 Task: Look for space in Mäntsälä, Finland from 11th June, 2023 to 15th June, 2023 for 2 adults in price range Rs.7000 to Rs.16000. Place can be private room with 1  bedroom having 2 beds and 1 bathroom. Property type can be house, flat, guest house, hotel. Booking option can be shelf check-in. Required host language is .
Action: Mouse moved to (424, 92)
Screenshot: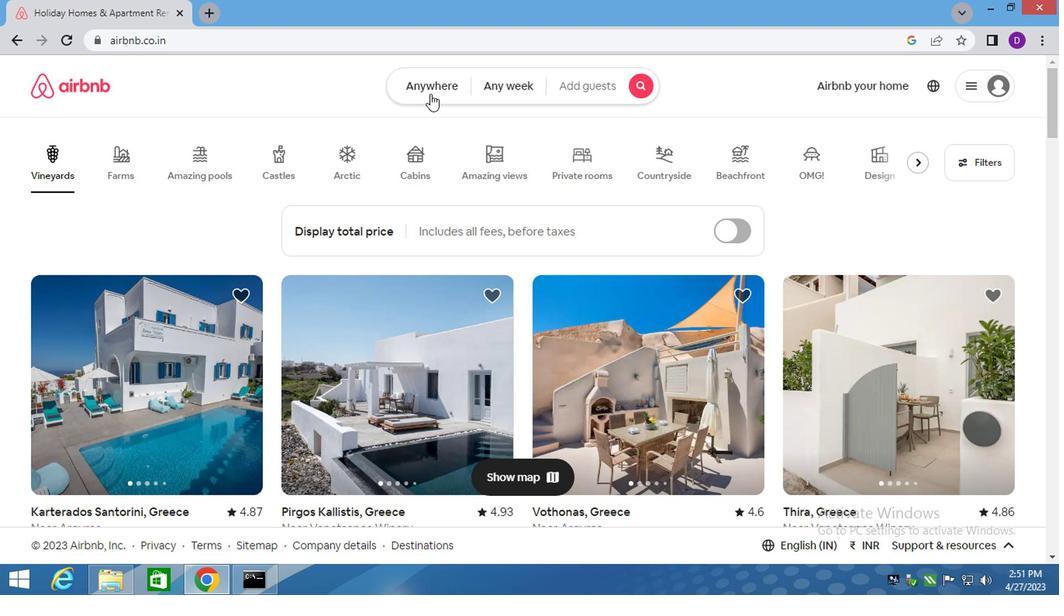 
Action: Mouse pressed left at (424, 92)
Screenshot: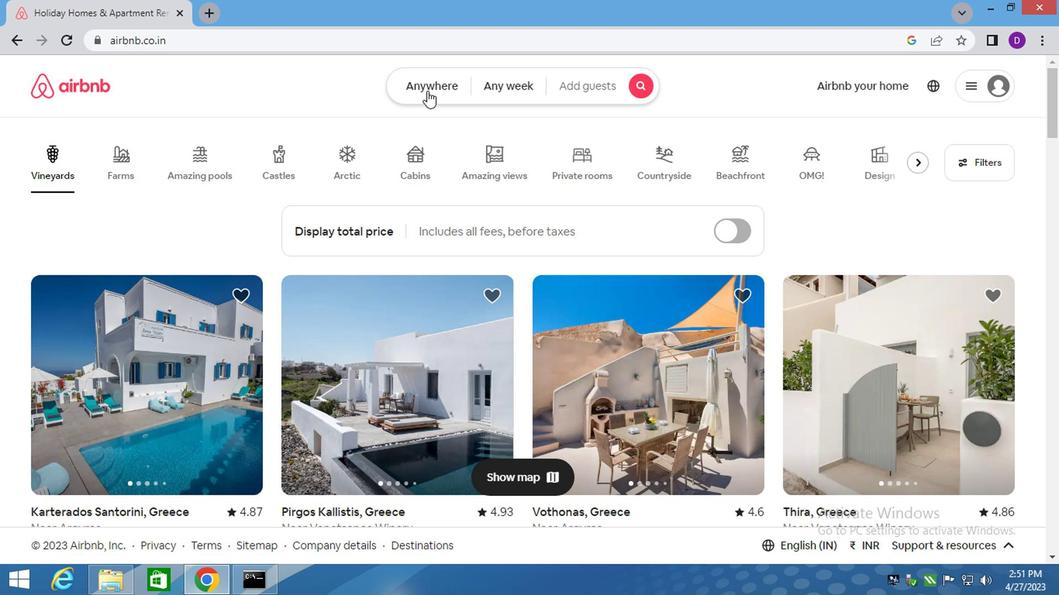 
Action: Mouse moved to (291, 153)
Screenshot: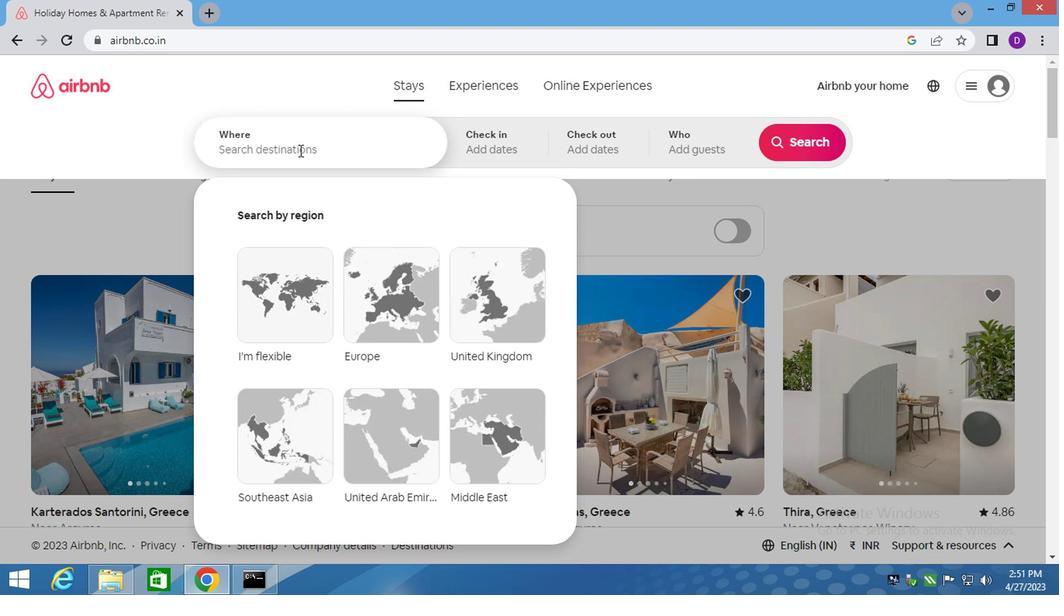
Action: Mouse pressed left at (291, 153)
Screenshot: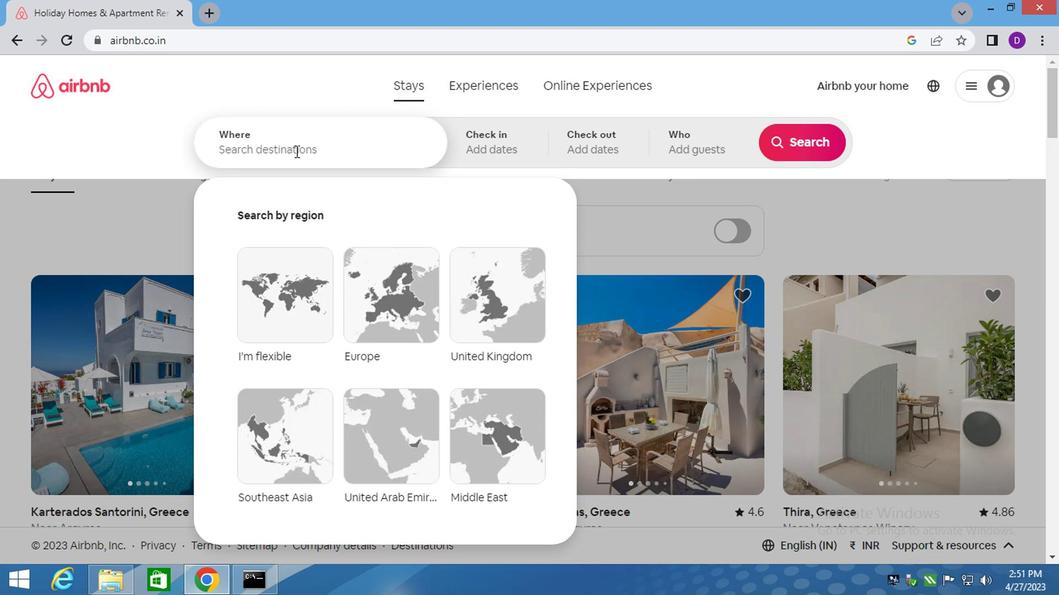 
Action: Key pressed mantsala,<Key.space>fin<Key.down><Key.enter>
Screenshot: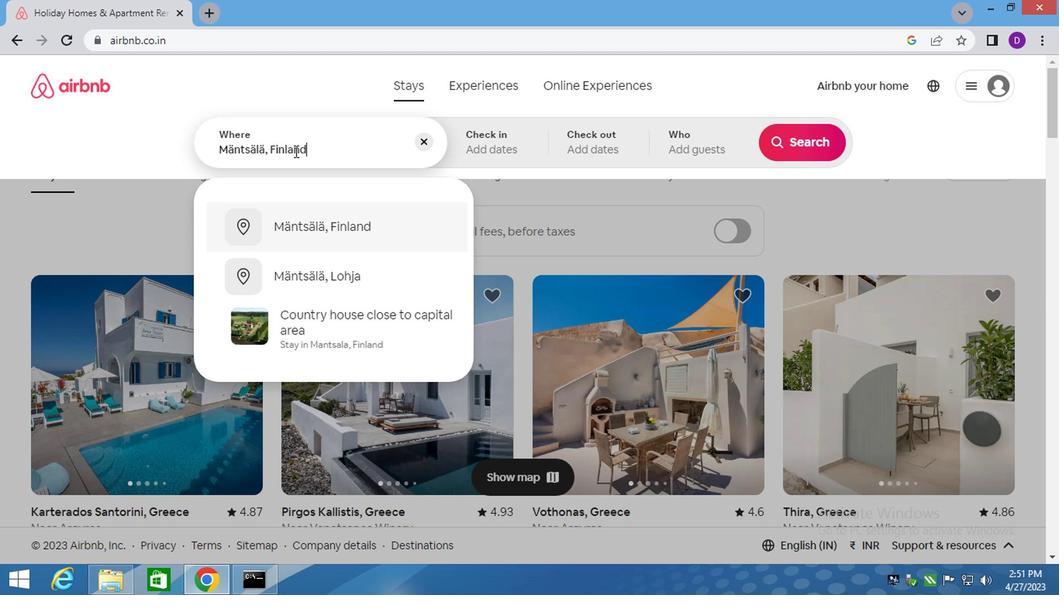 
Action: Mouse moved to (788, 270)
Screenshot: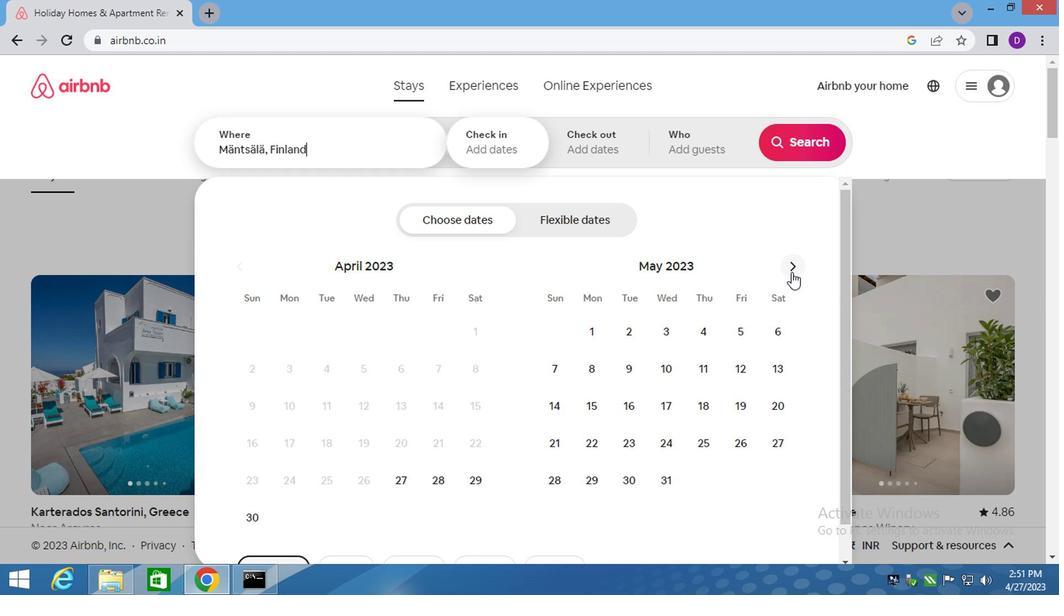 
Action: Mouse pressed left at (788, 270)
Screenshot: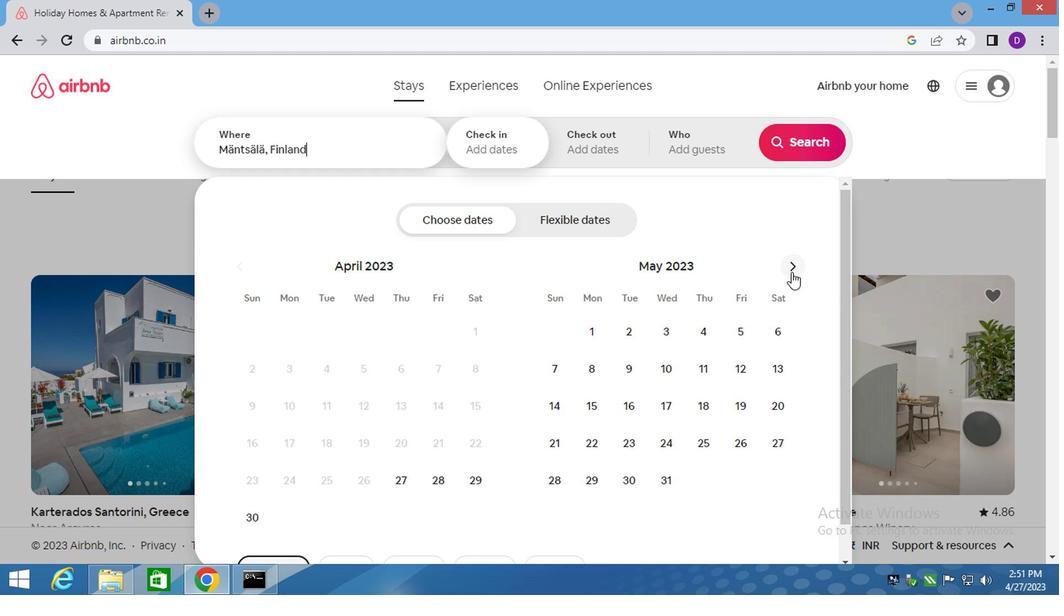 
Action: Mouse moved to (557, 414)
Screenshot: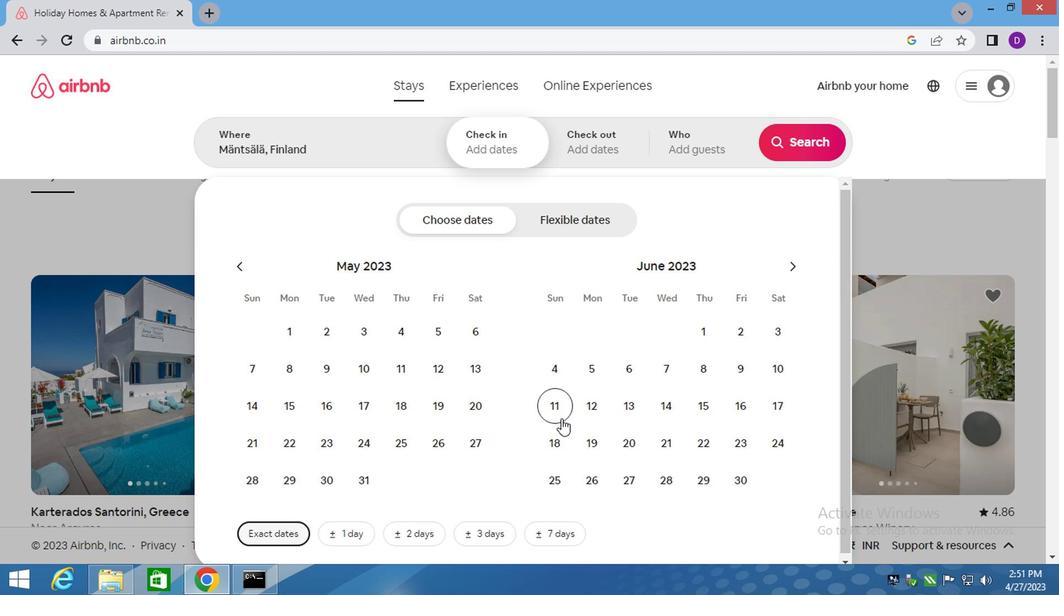 
Action: Mouse pressed left at (557, 414)
Screenshot: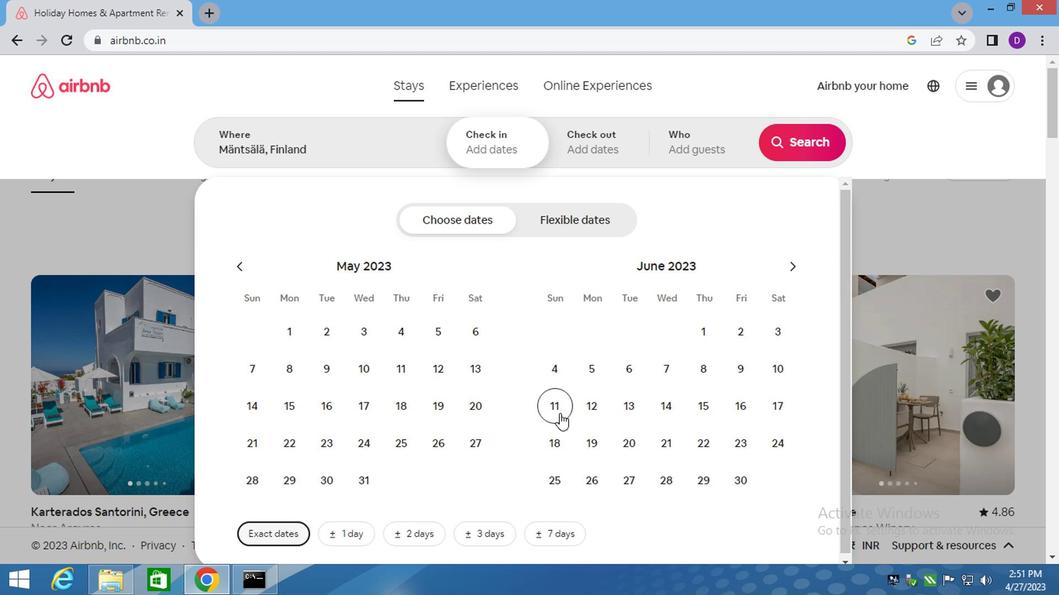 
Action: Mouse moved to (691, 406)
Screenshot: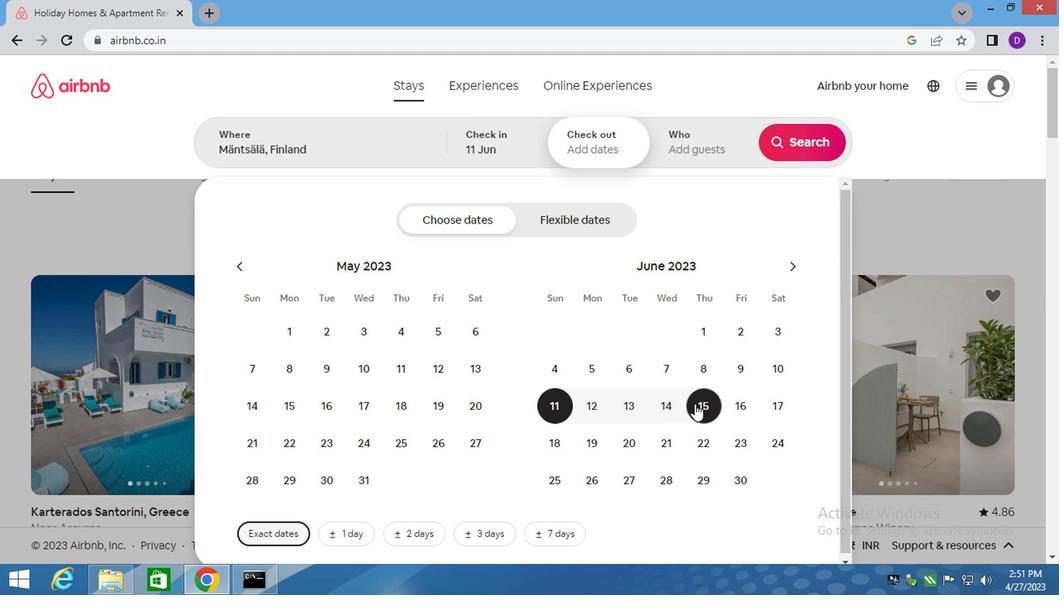 
Action: Mouse pressed left at (691, 406)
Screenshot: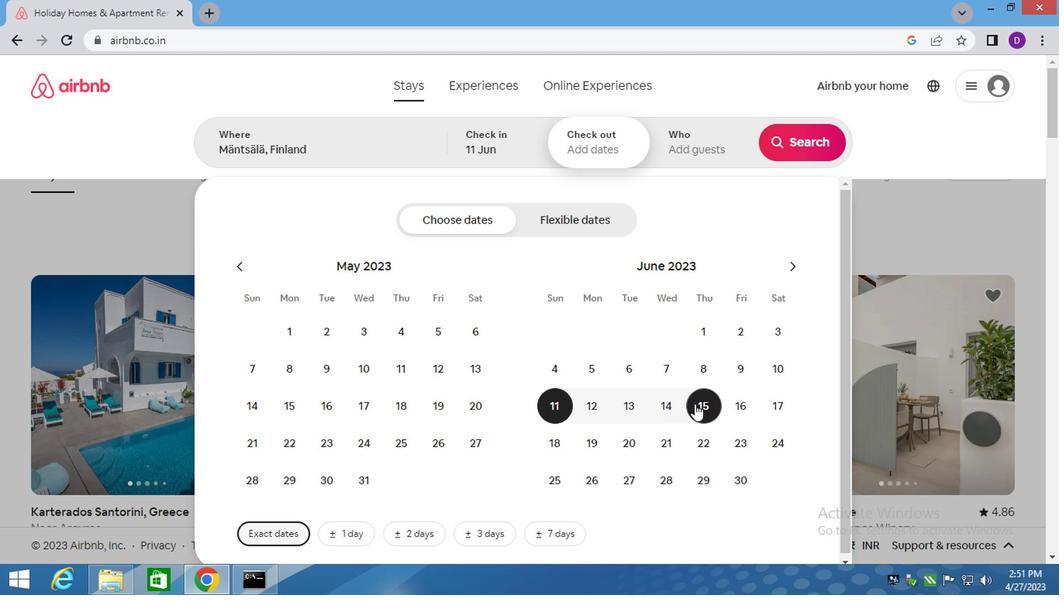 
Action: Mouse moved to (681, 146)
Screenshot: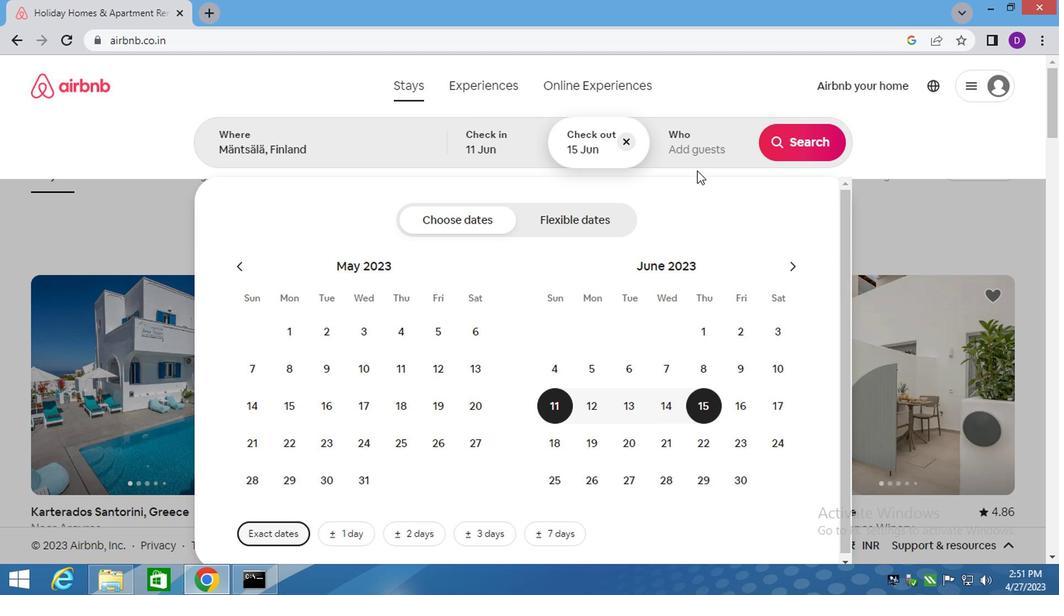 
Action: Mouse pressed left at (681, 146)
Screenshot: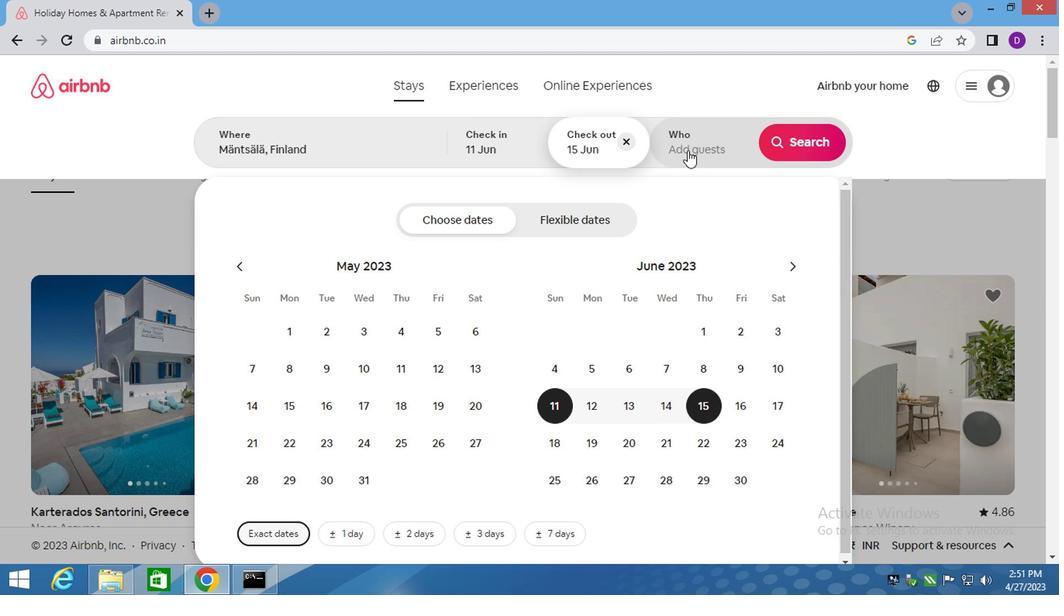 
Action: Mouse moved to (814, 230)
Screenshot: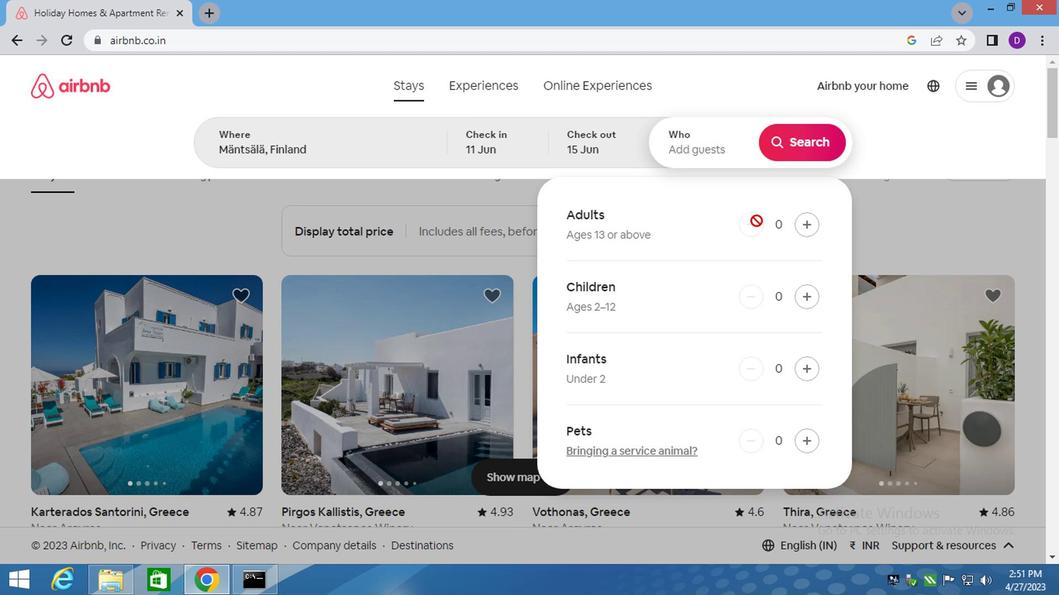 
Action: Mouse pressed left at (814, 230)
Screenshot: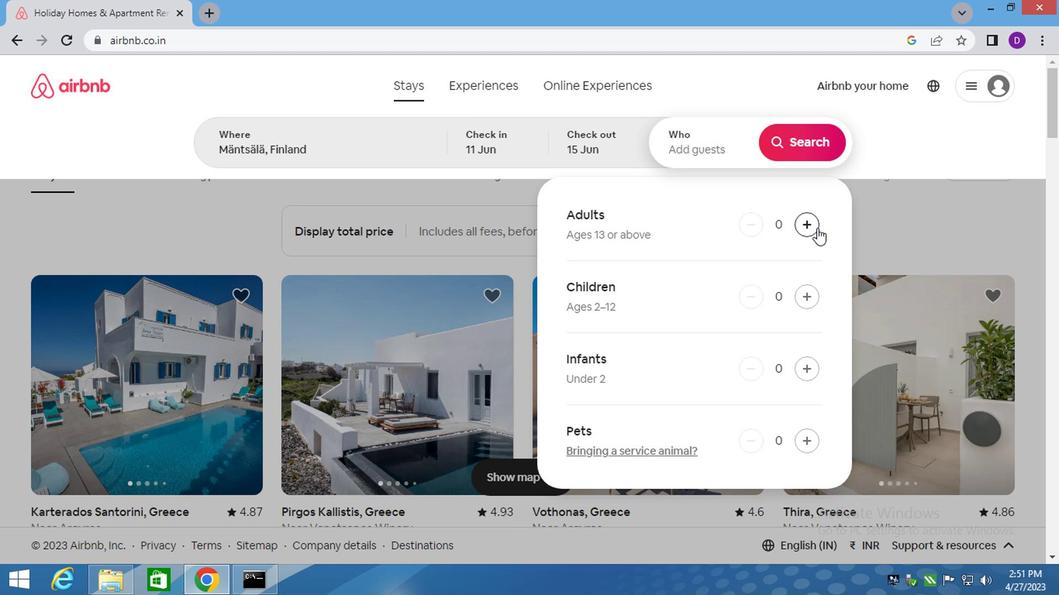 
Action: Mouse pressed left at (814, 230)
Screenshot: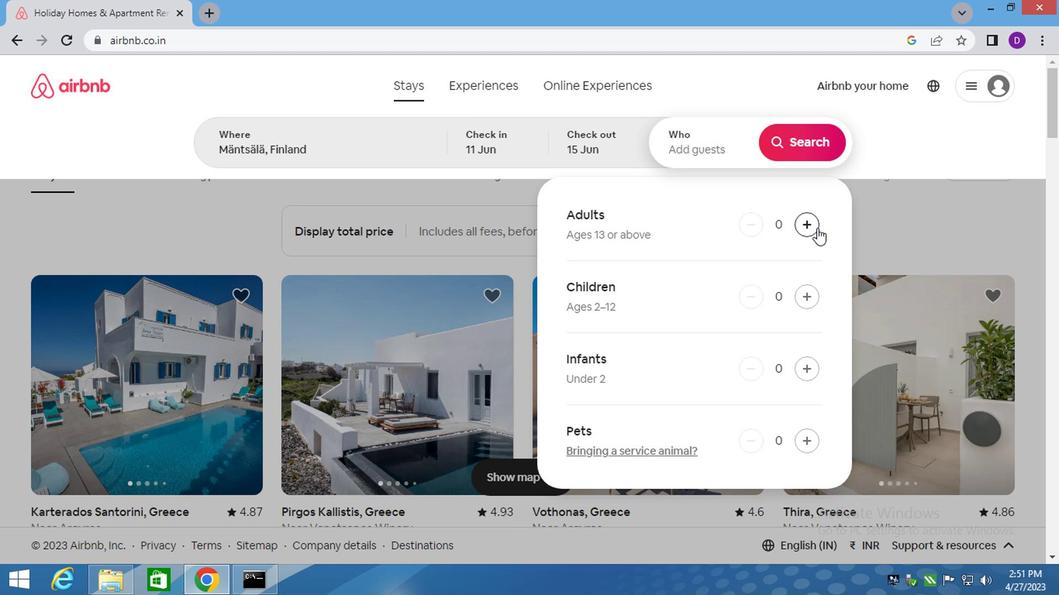
Action: Mouse moved to (804, 140)
Screenshot: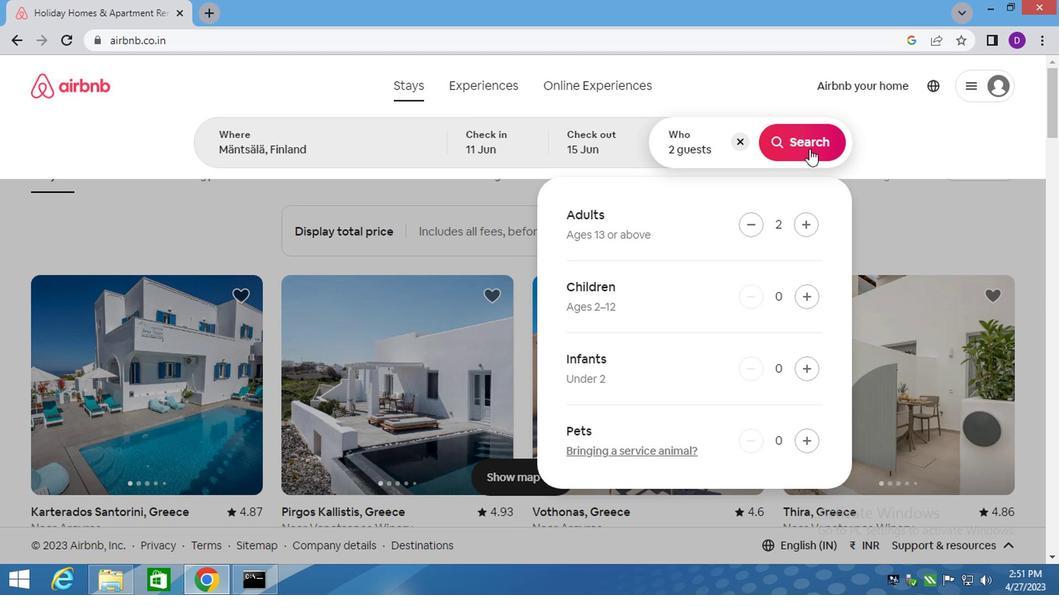 
Action: Mouse pressed left at (804, 140)
Screenshot: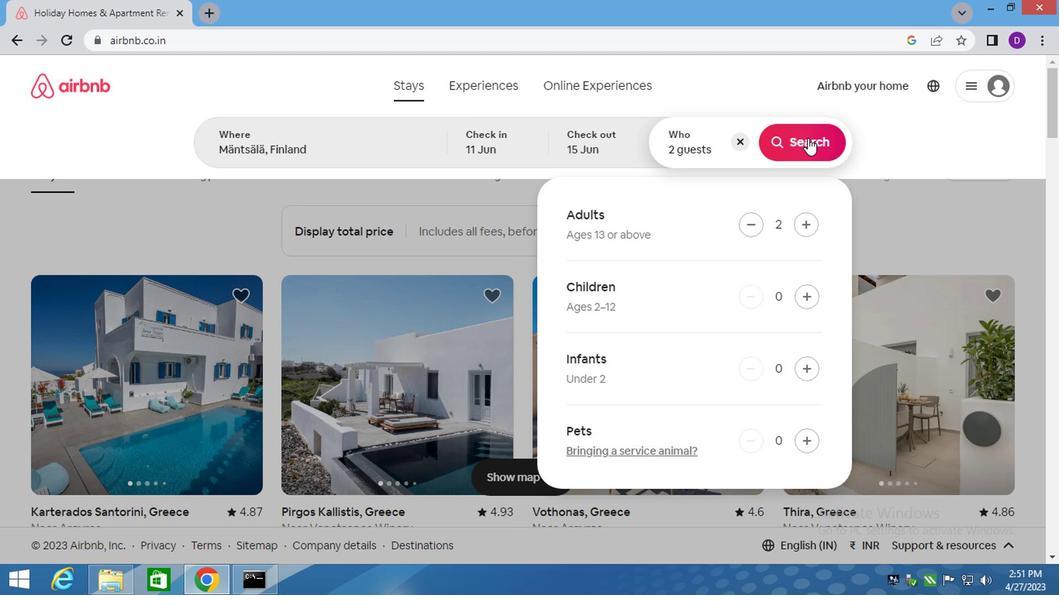 
Action: Mouse moved to (980, 150)
Screenshot: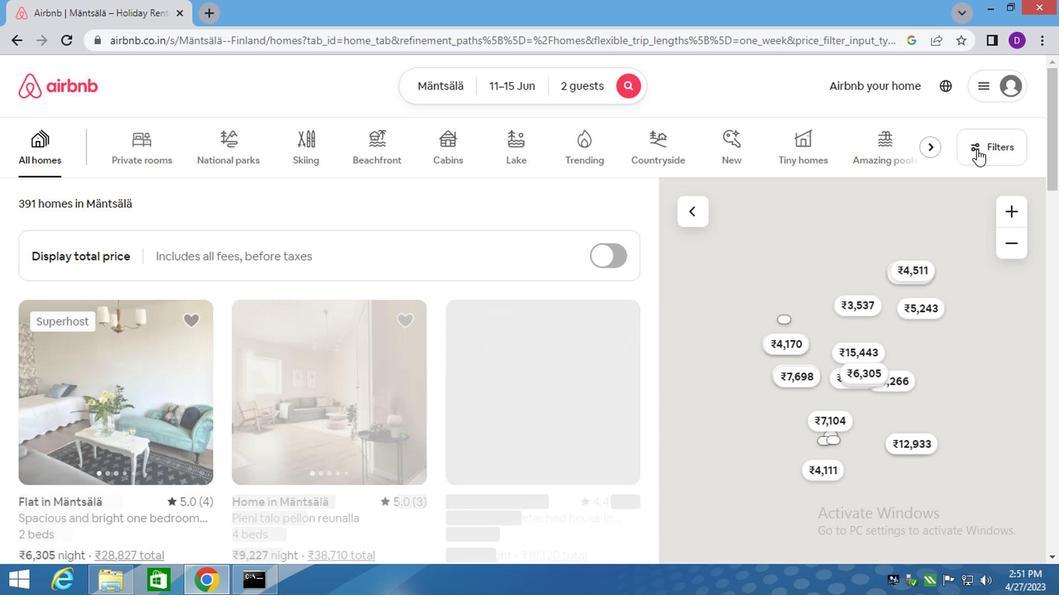 
Action: Mouse pressed left at (980, 150)
Screenshot: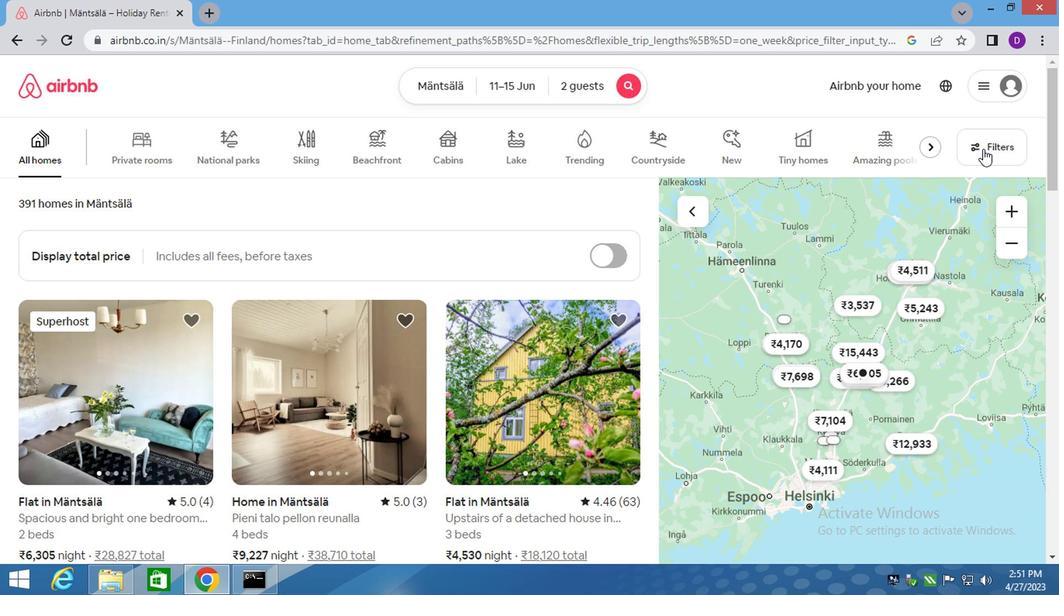 
Action: Mouse moved to (318, 340)
Screenshot: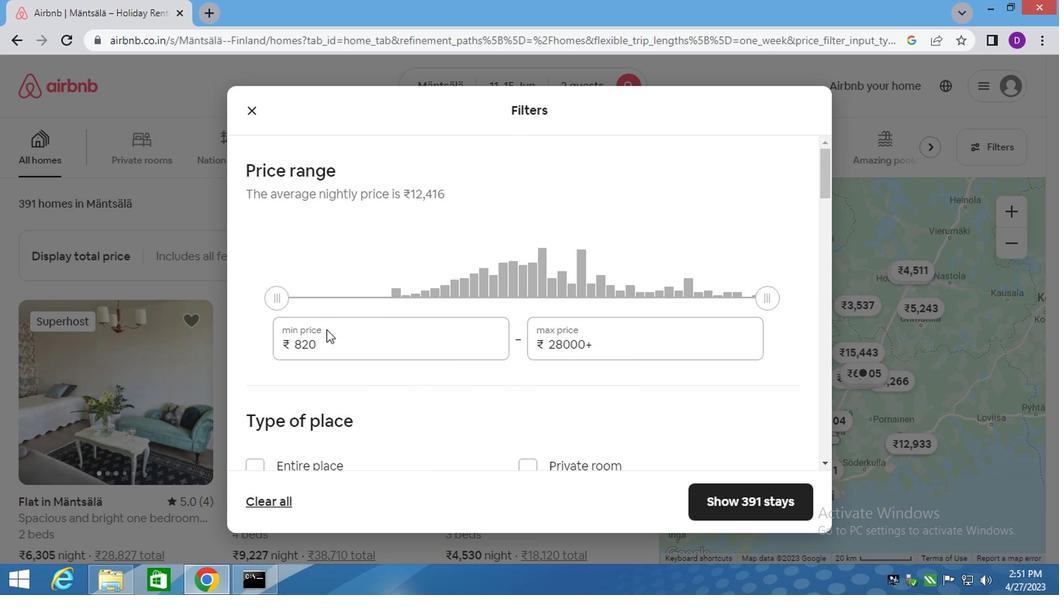 
Action: Mouse pressed left at (318, 340)
Screenshot: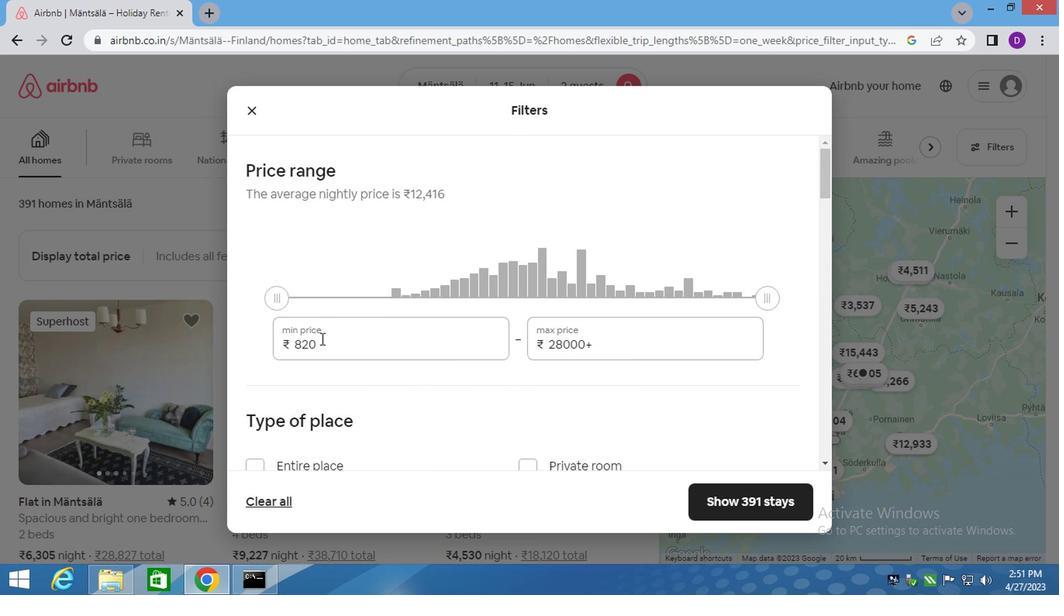 
Action: Mouse pressed left at (318, 340)
Screenshot: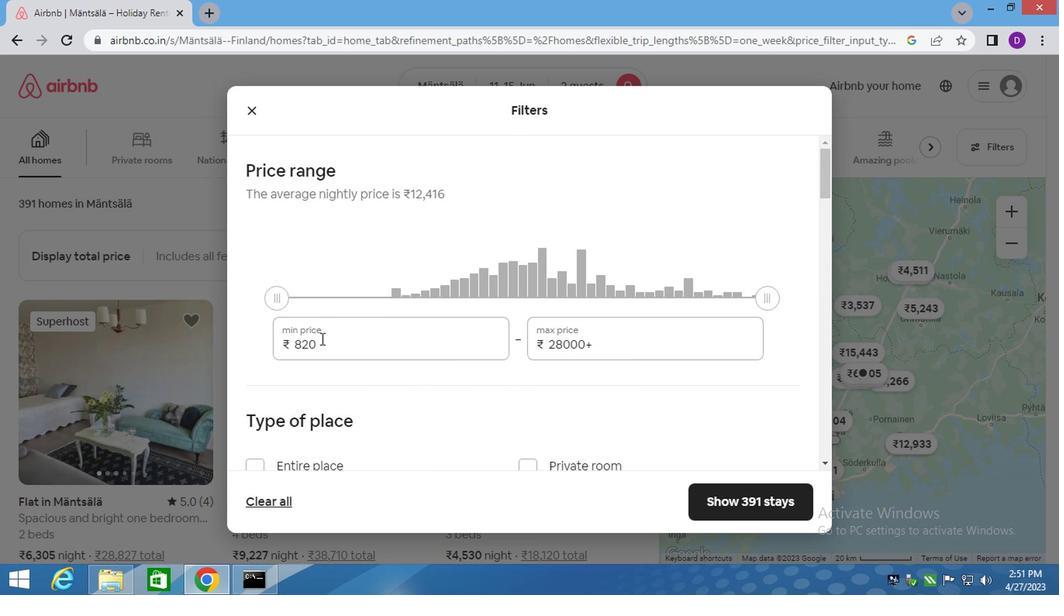 
Action: Key pressed 7000<Key.tab>16000
Screenshot: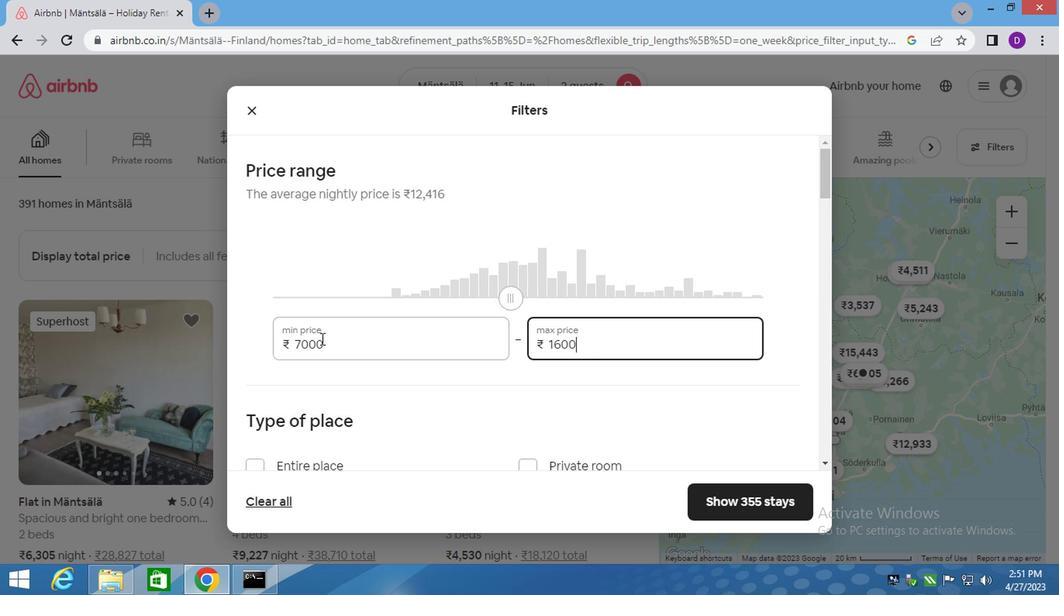 
Action: Mouse moved to (324, 466)
Screenshot: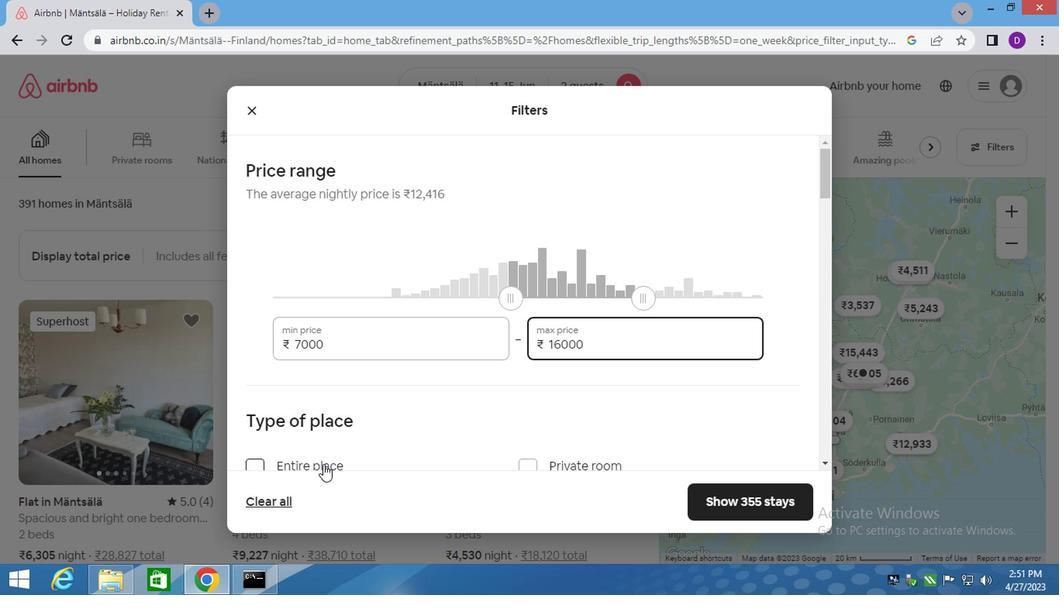 
Action: Mouse scrolled (324, 466) with delta (0, 0)
Screenshot: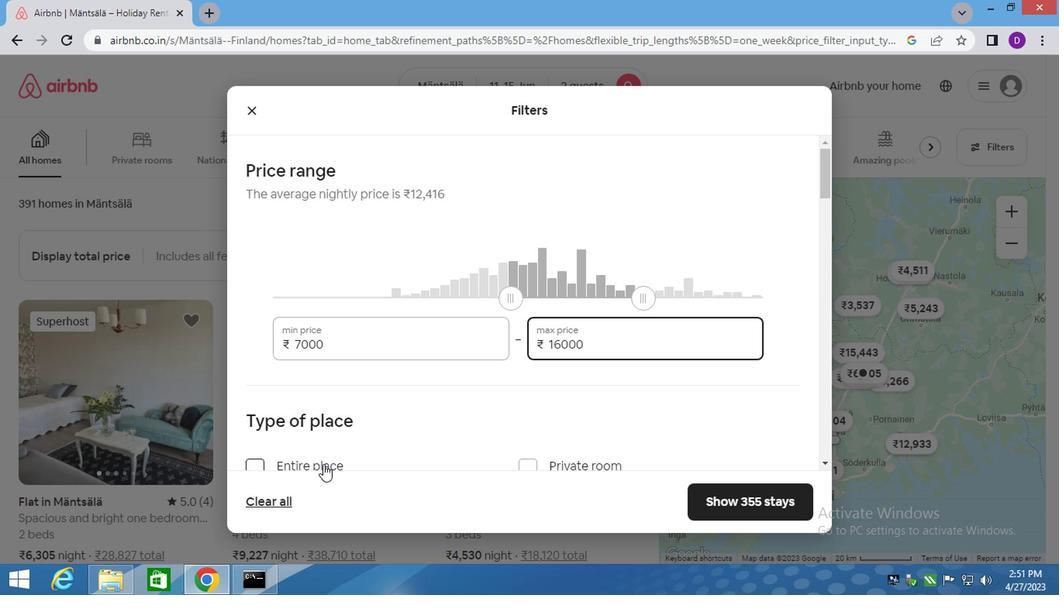 
Action: Mouse moved to (523, 386)
Screenshot: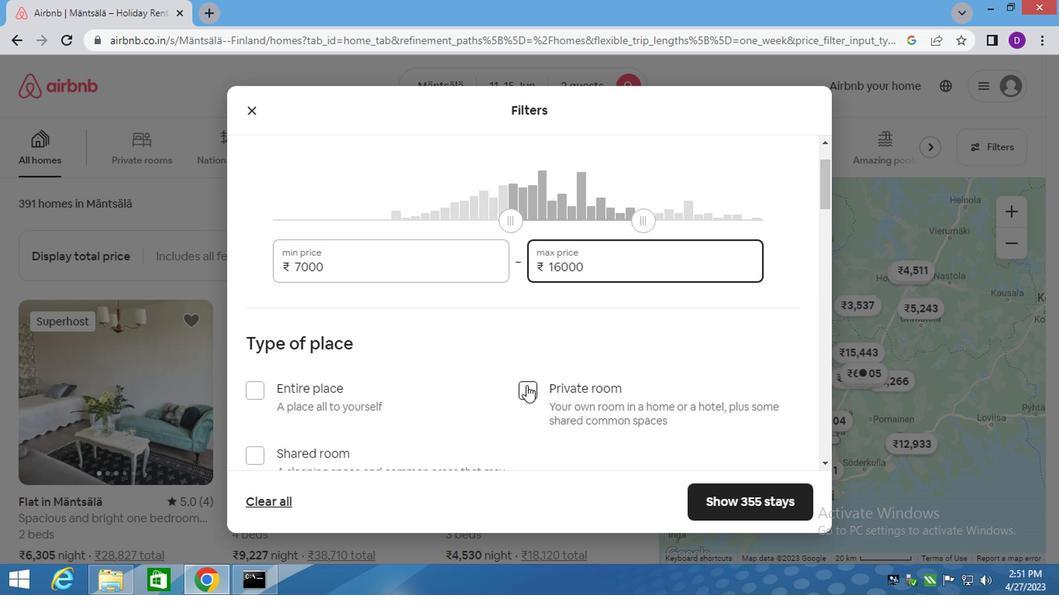 
Action: Mouse pressed left at (523, 386)
Screenshot: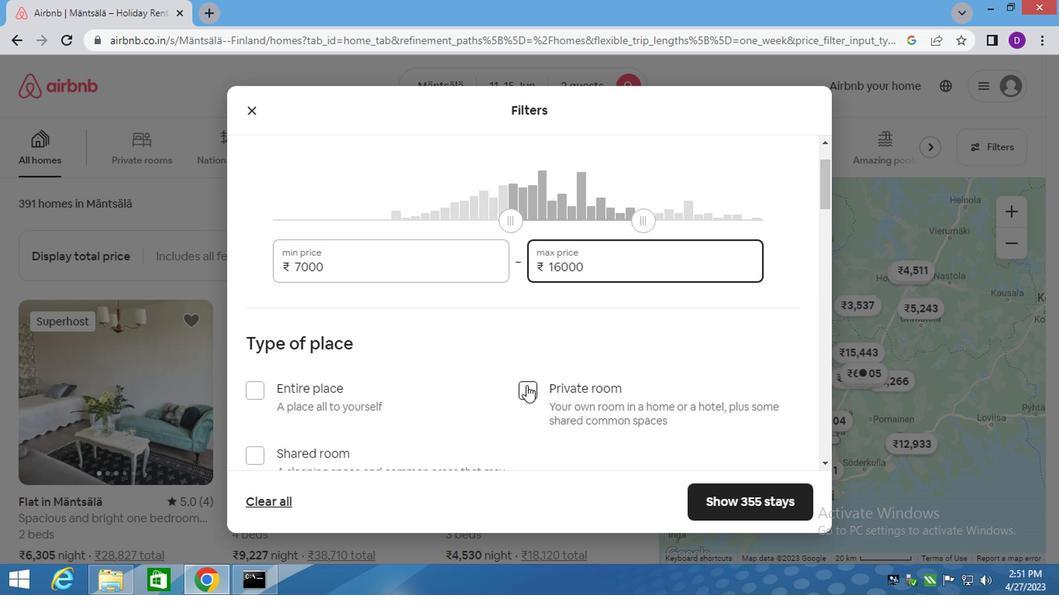 
Action: Mouse moved to (458, 386)
Screenshot: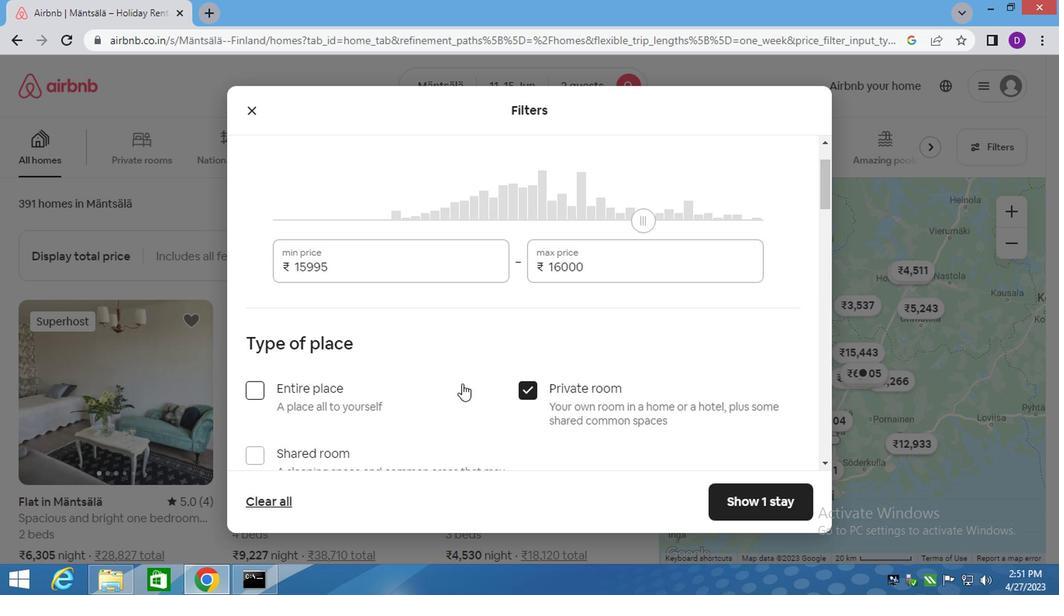 
Action: Mouse scrolled (458, 386) with delta (0, 0)
Screenshot: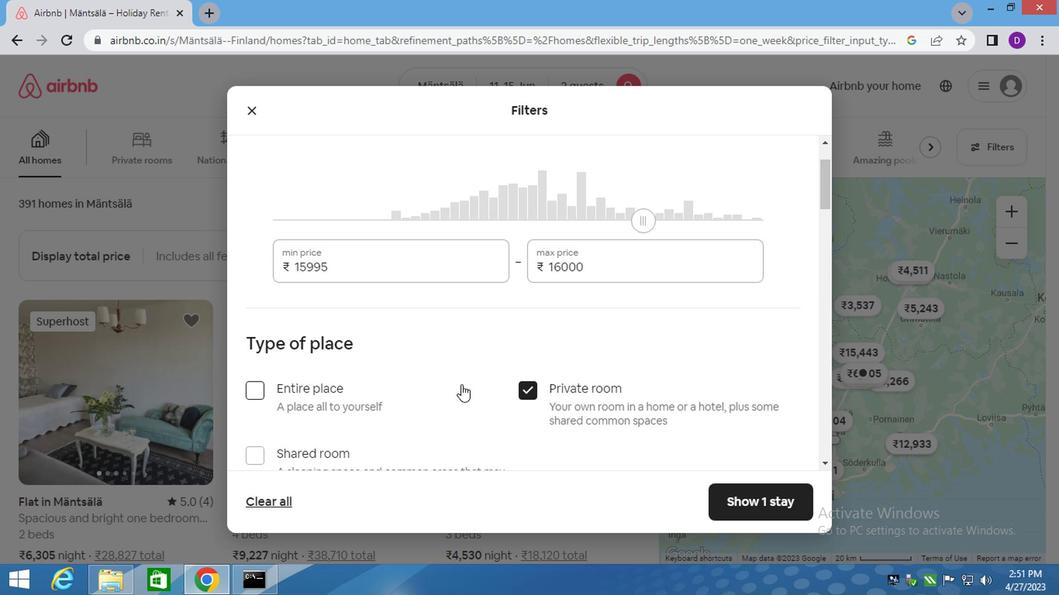 
Action: Mouse scrolled (458, 386) with delta (0, 0)
Screenshot: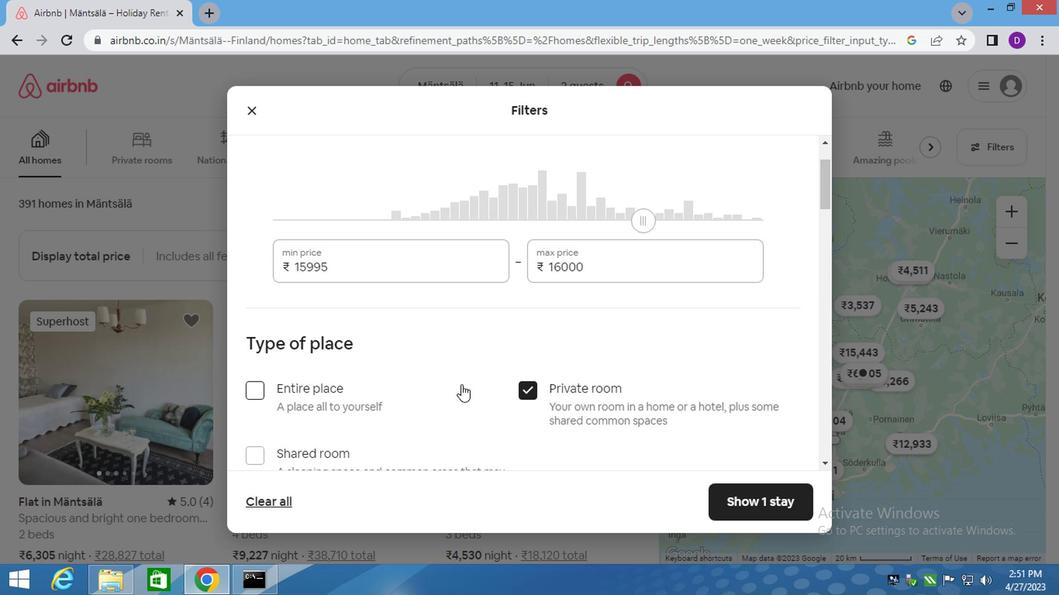 
Action: Mouse moved to (456, 388)
Screenshot: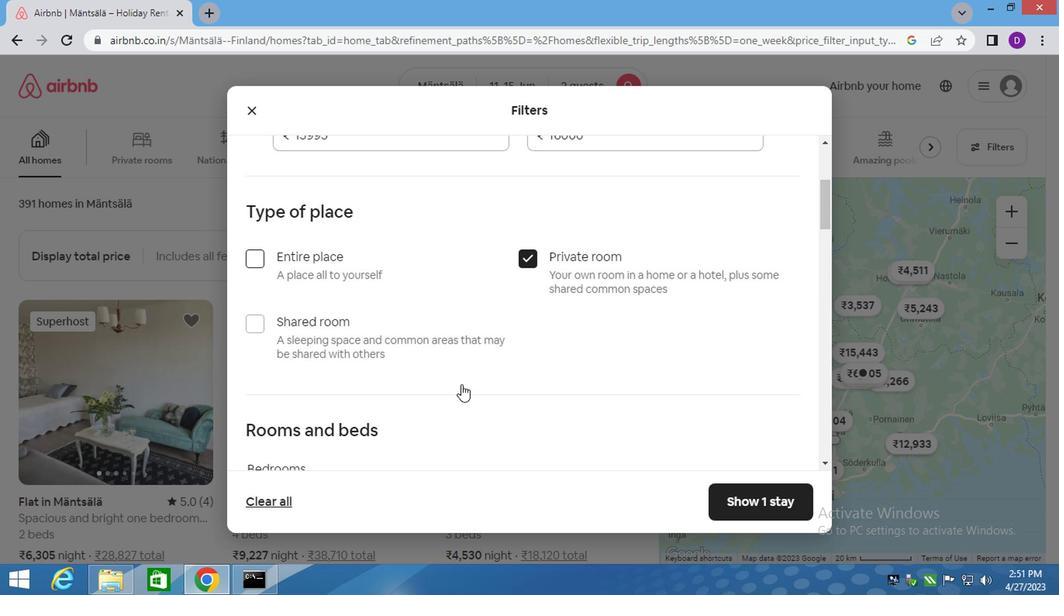 
Action: Mouse scrolled (456, 387) with delta (0, -1)
Screenshot: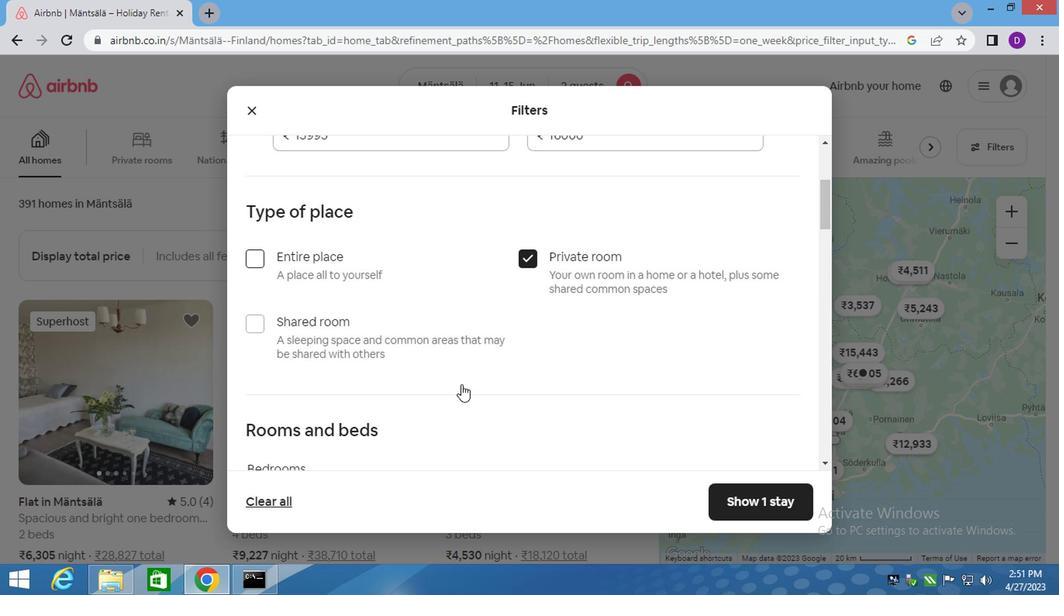 
Action: Mouse scrolled (456, 387) with delta (0, -1)
Screenshot: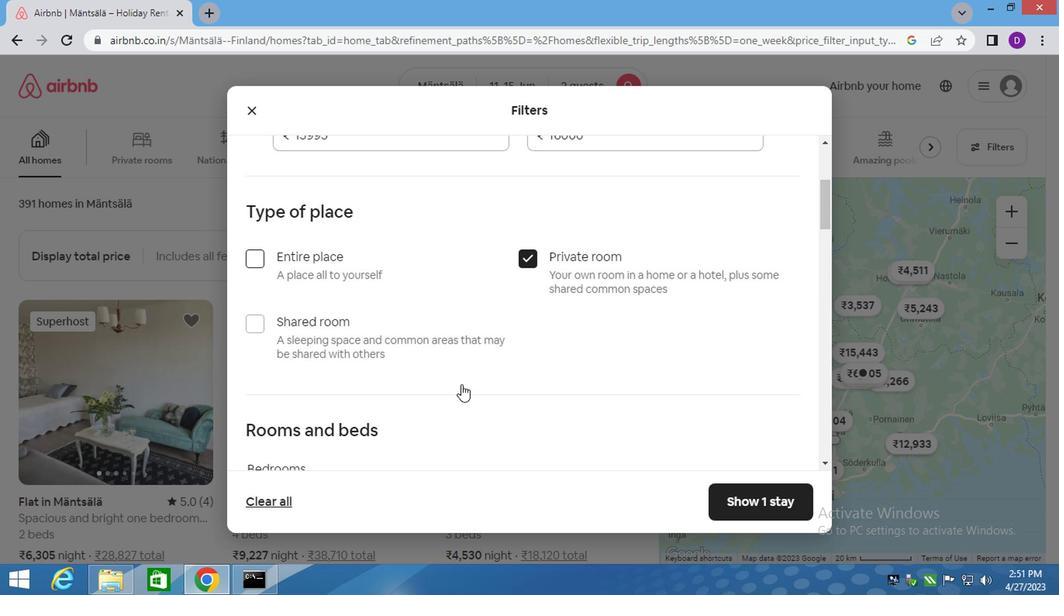 
Action: Mouse scrolled (456, 387) with delta (0, -1)
Screenshot: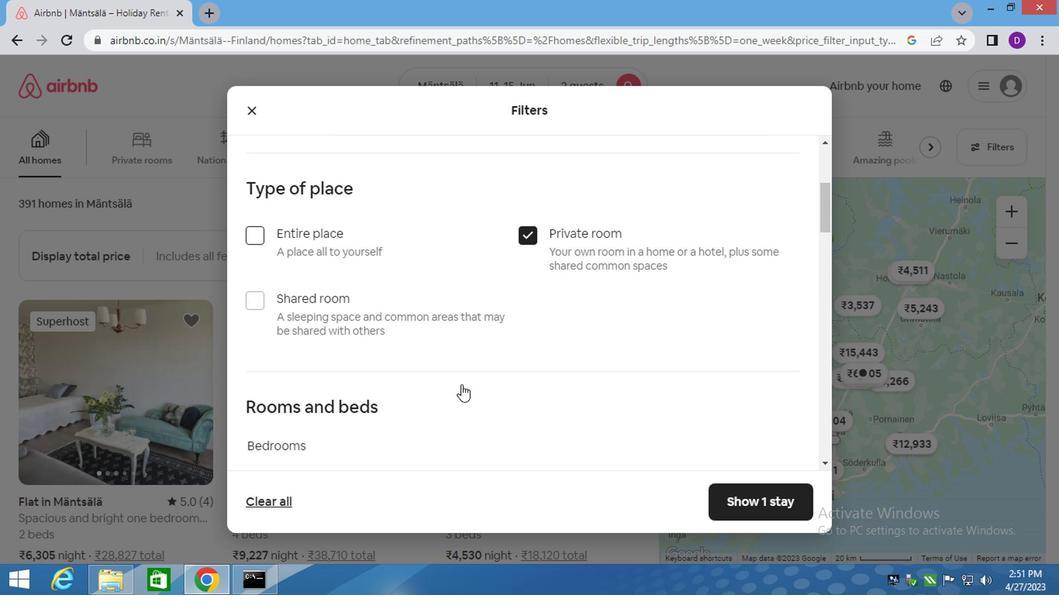 
Action: Mouse moved to (326, 255)
Screenshot: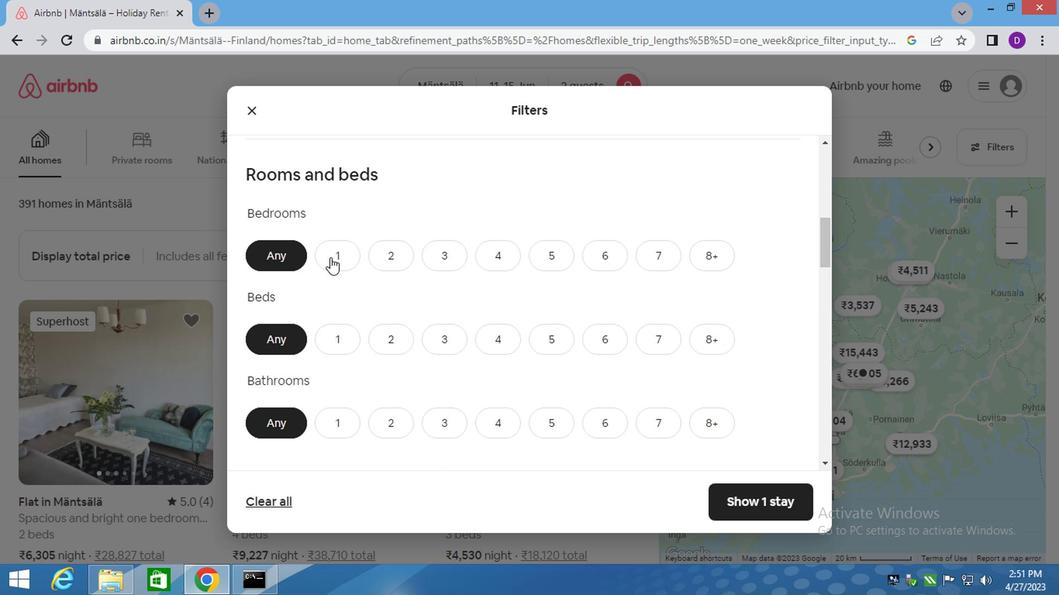 
Action: Mouse pressed left at (326, 255)
Screenshot: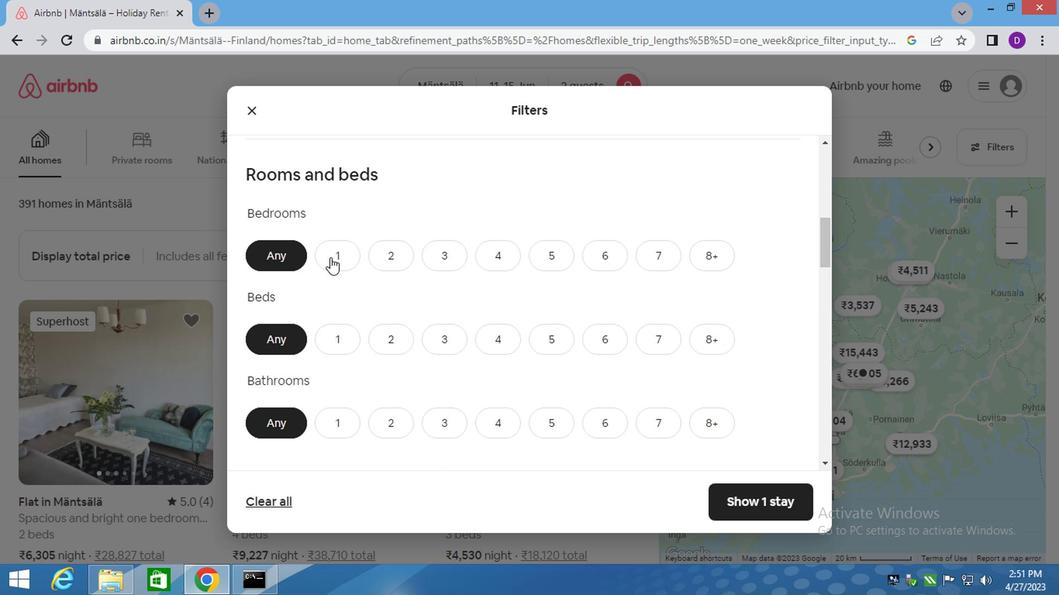 
Action: Mouse moved to (376, 337)
Screenshot: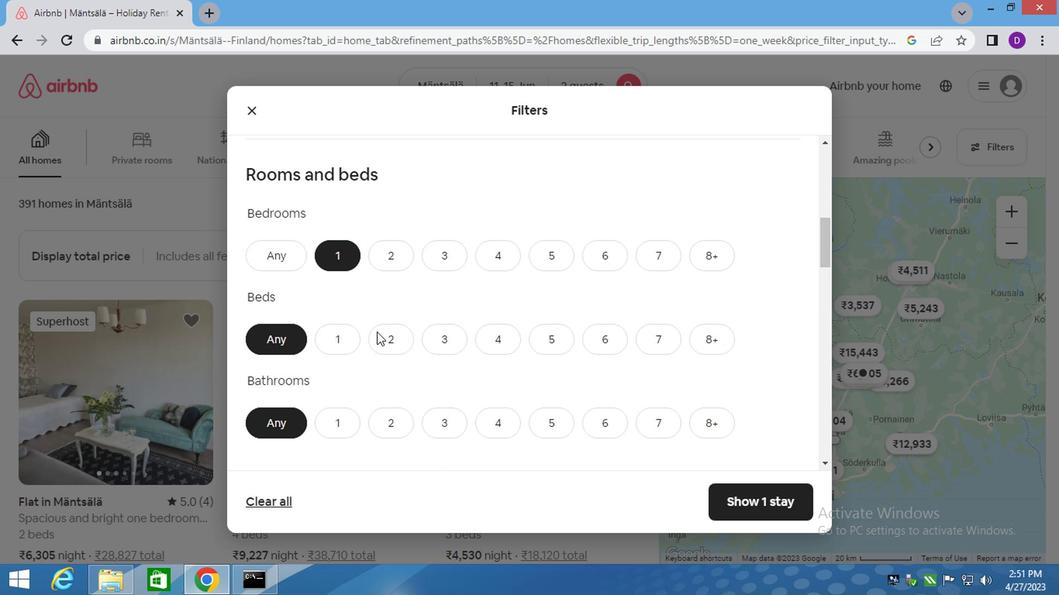 
Action: Mouse pressed left at (376, 337)
Screenshot: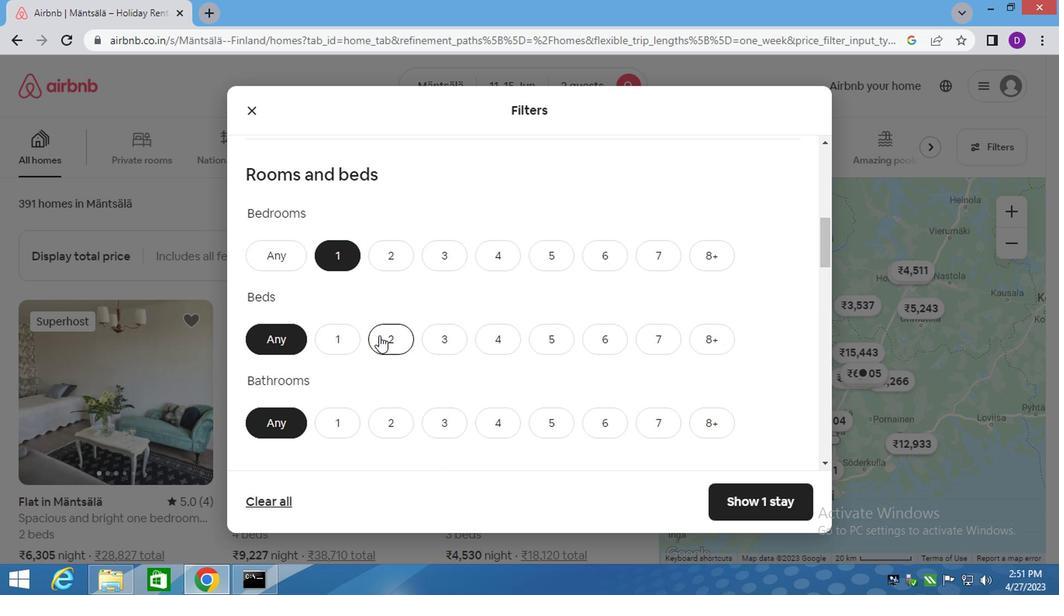 
Action: Mouse moved to (326, 430)
Screenshot: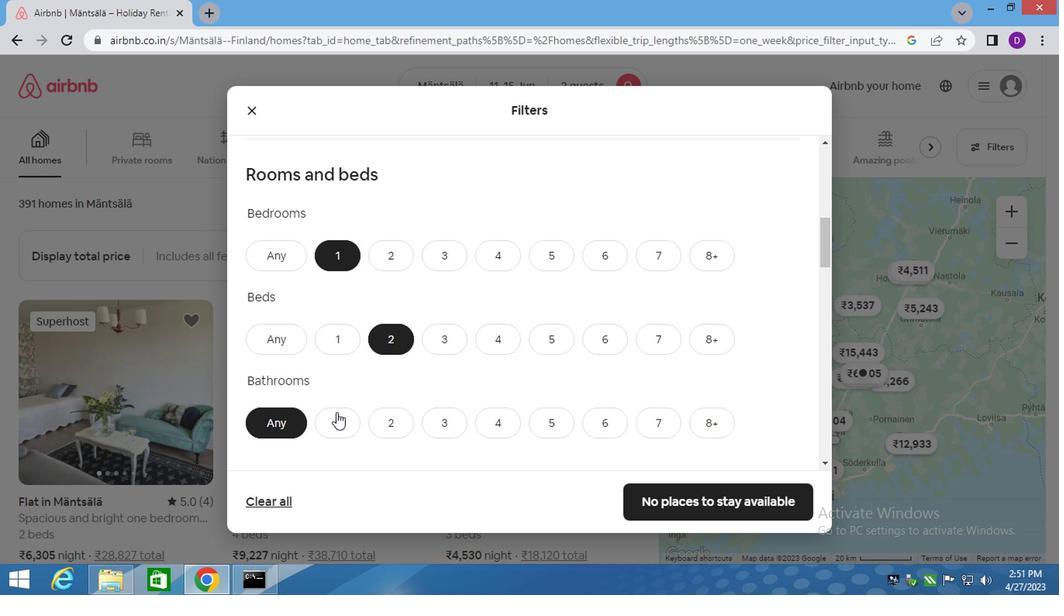 
Action: Mouse pressed left at (326, 430)
Screenshot: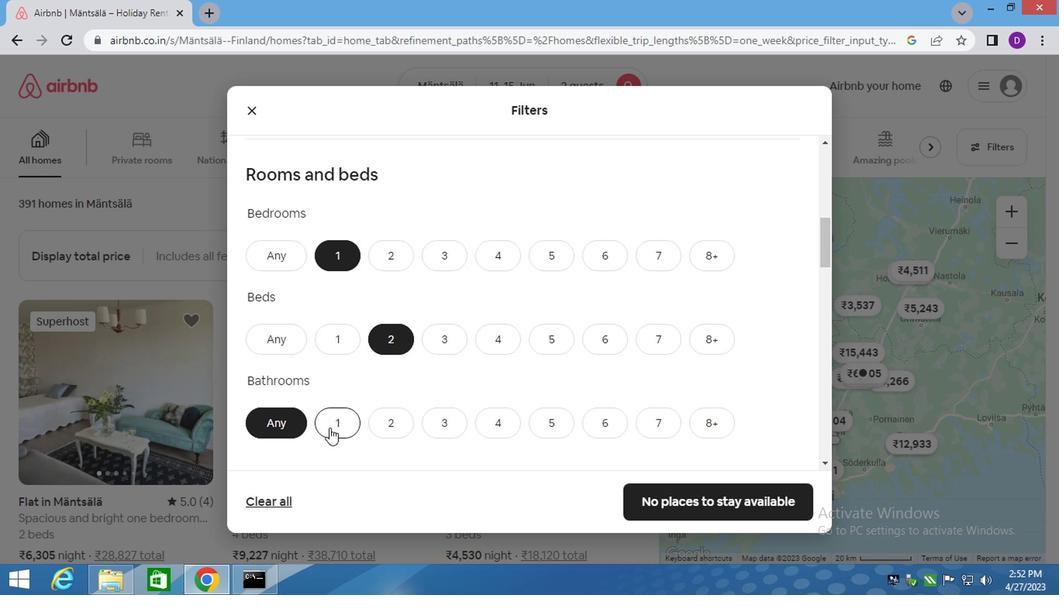 
Action: Mouse moved to (425, 373)
Screenshot: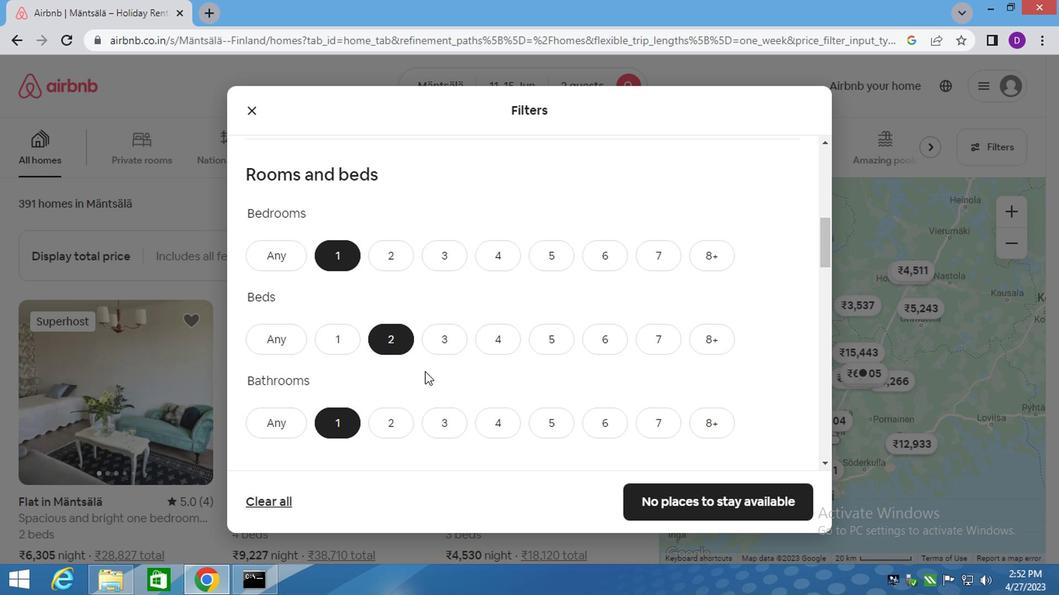 
Action: Mouse scrolled (425, 372) with delta (0, 0)
Screenshot: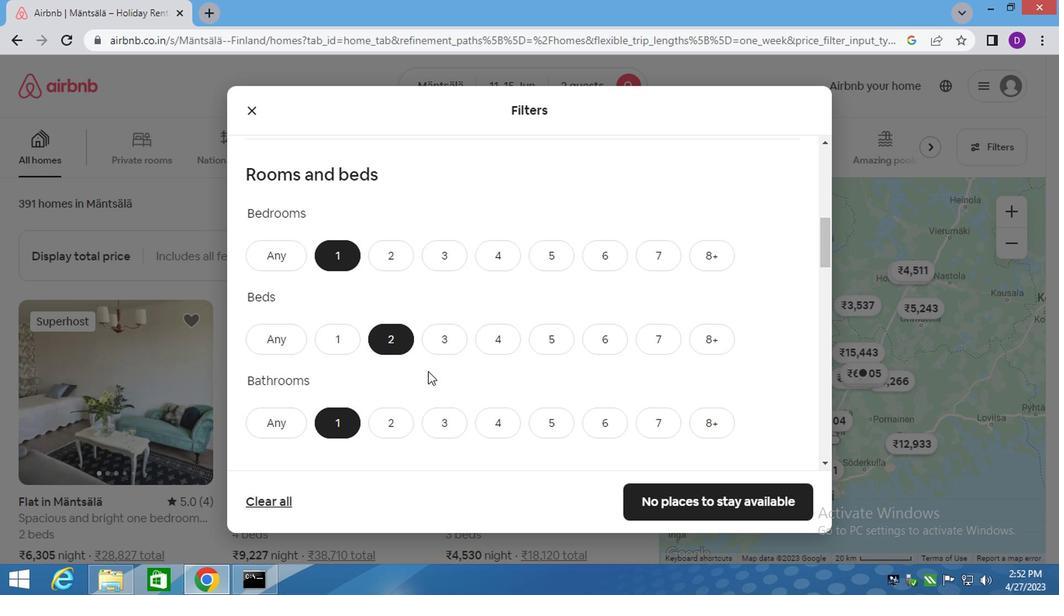 
Action: Mouse scrolled (425, 372) with delta (0, 0)
Screenshot: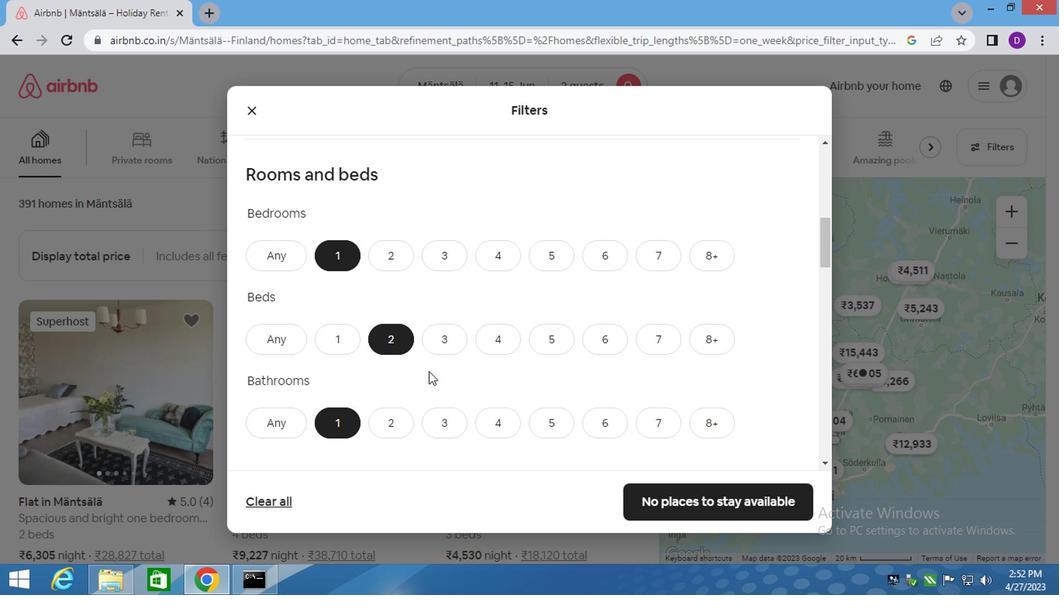 
Action: Mouse scrolled (425, 372) with delta (0, 0)
Screenshot: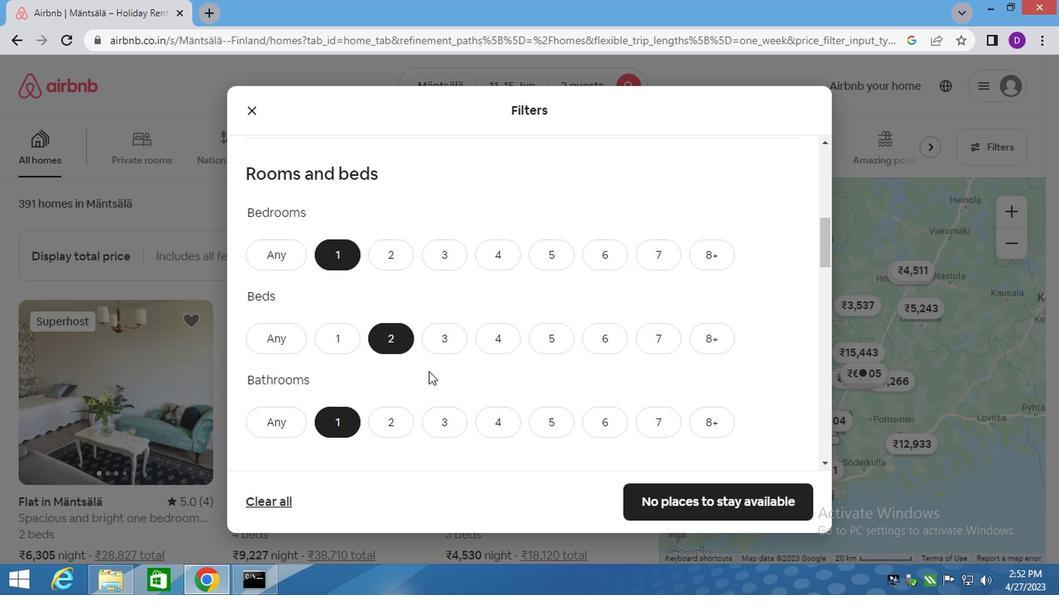 
Action: Mouse moved to (314, 354)
Screenshot: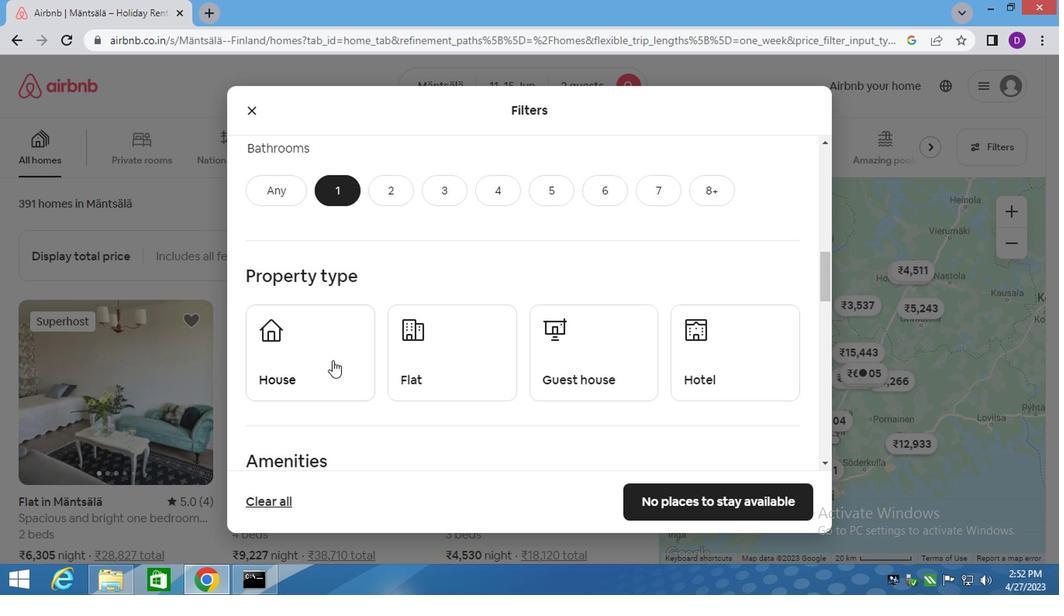 
Action: Mouse pressed left at (314, 354)
Screenshot: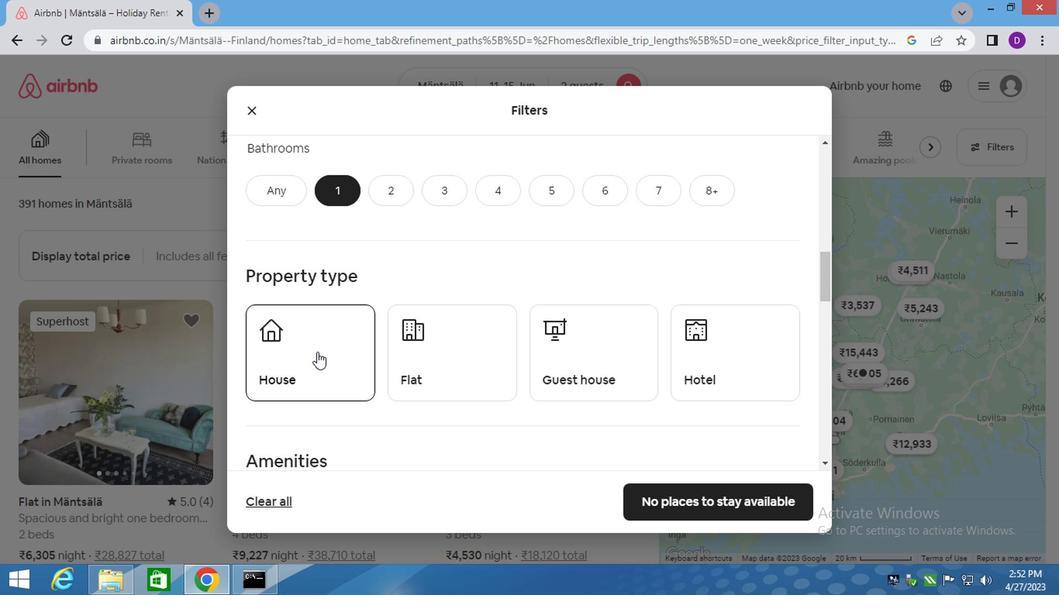 
Action: Mouse moved to (451, 356)
Screenshot: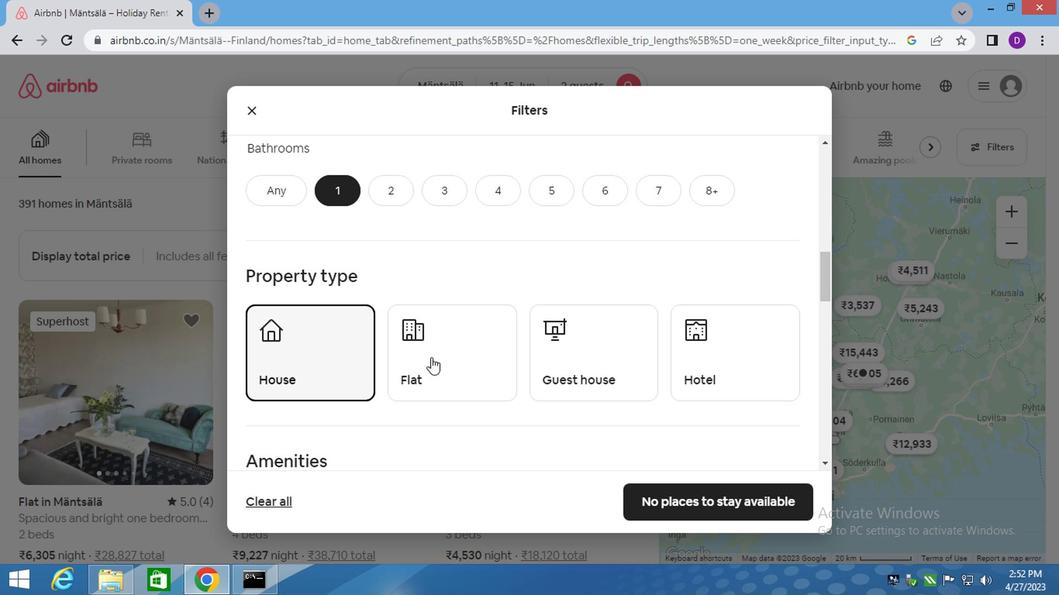 
Action: Mouse pressed left at (451, 356)
Screenshot: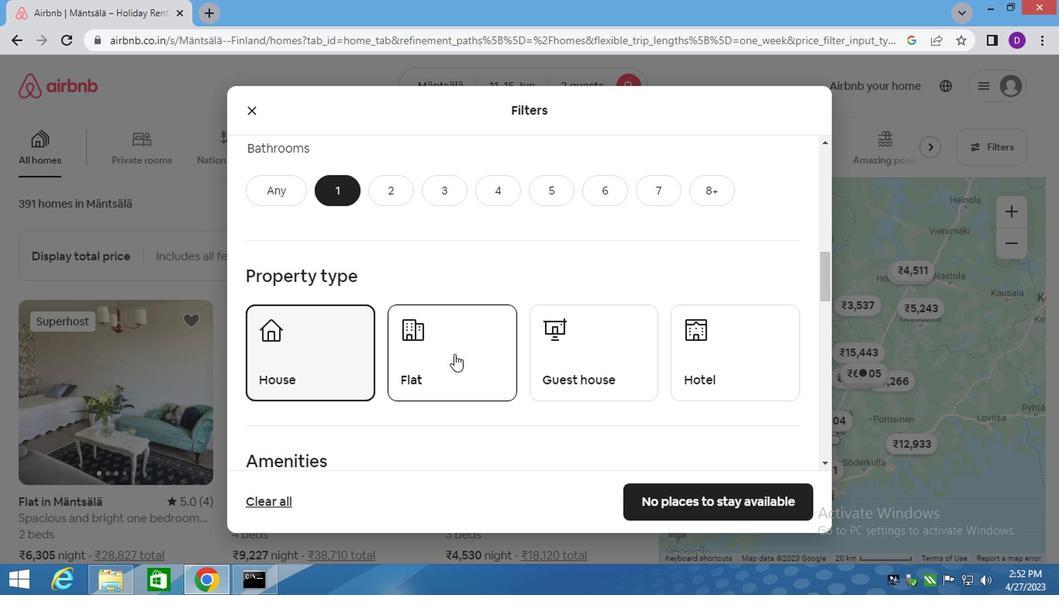 
Action: Mouse moved to (550, 347)
Screenshot: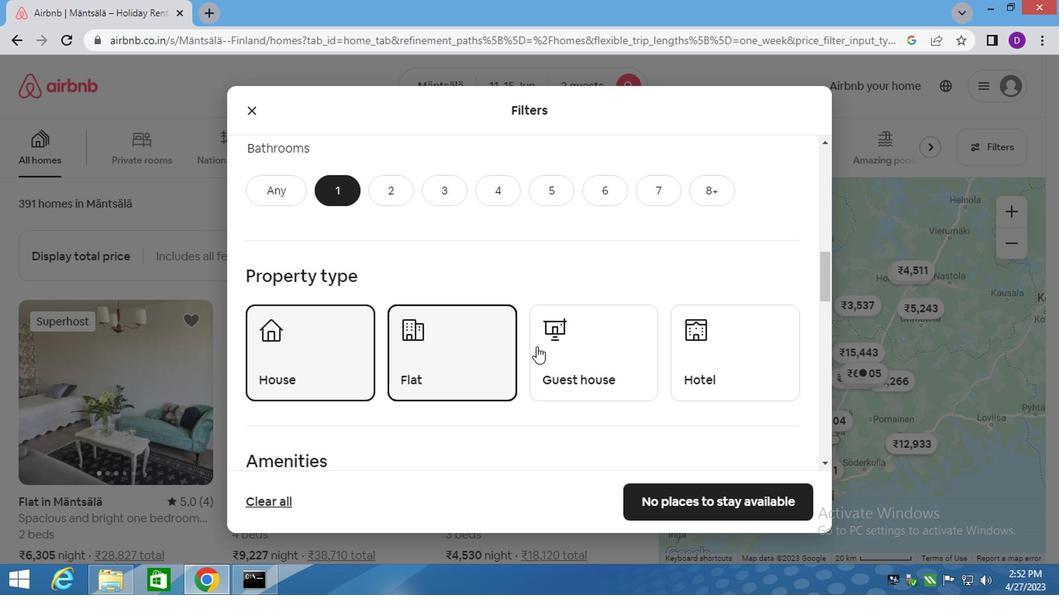
Action: Mouse pressed left at (550, 347)
Screenshot: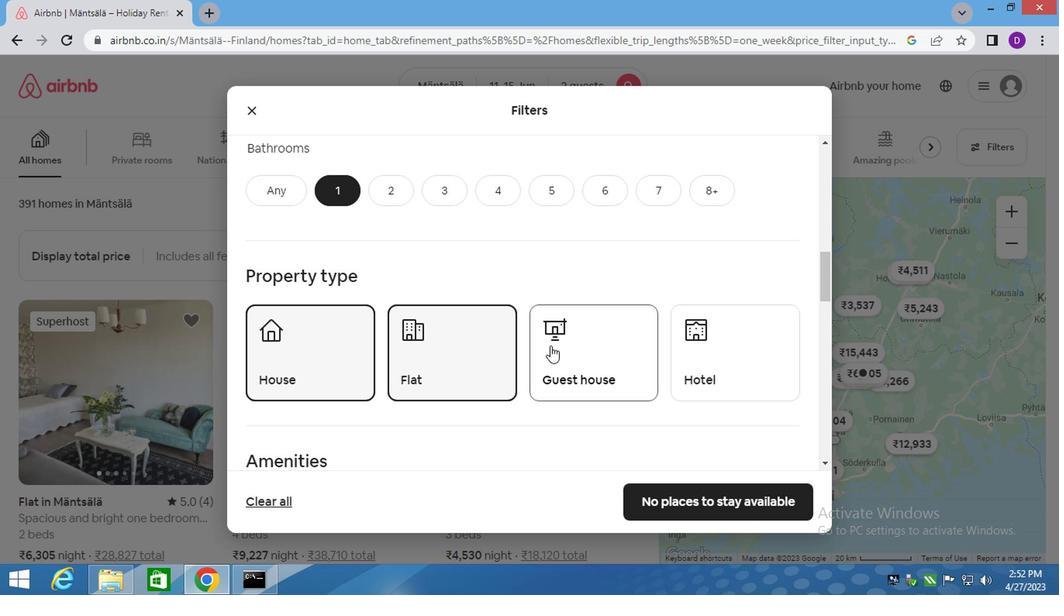 
Action: Mouse moved to (705, 359)
Screenshot: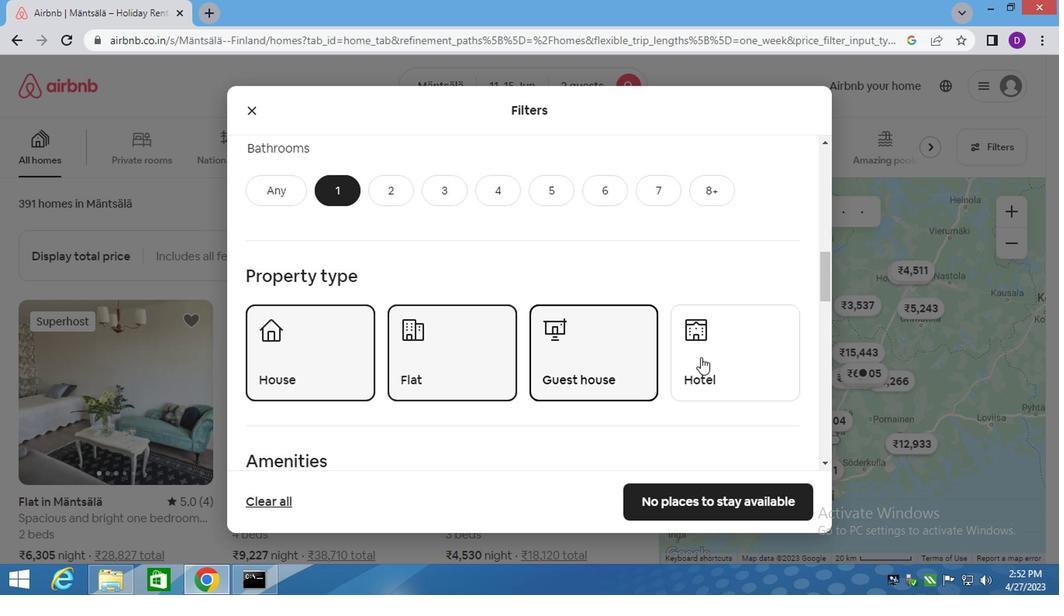 
Action: Mouse pressed left at (705, 359)
Screenshot: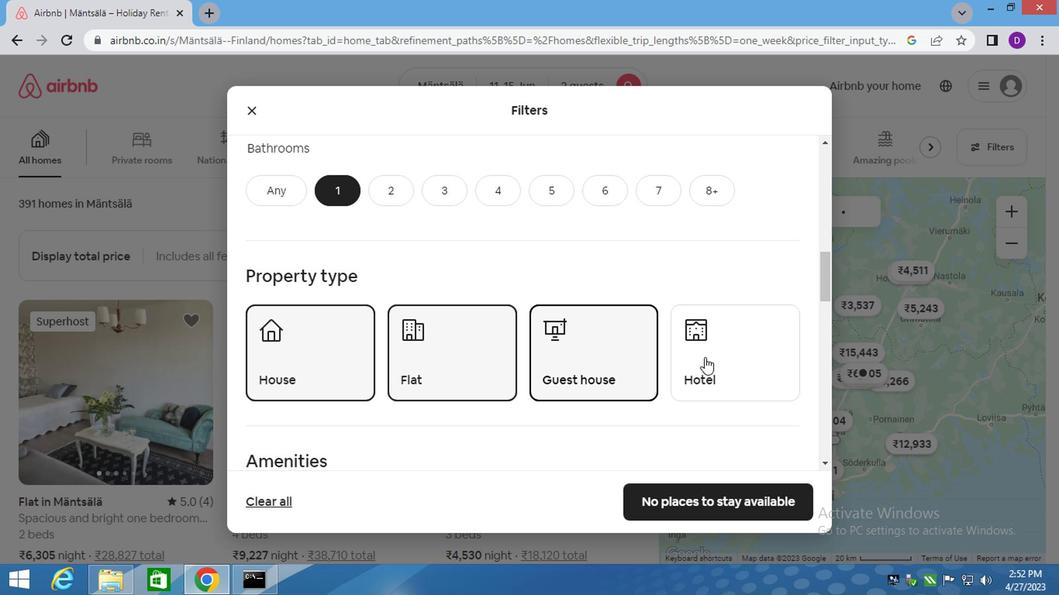 
Action: Mouse moved to (467, 367)
Screenshot: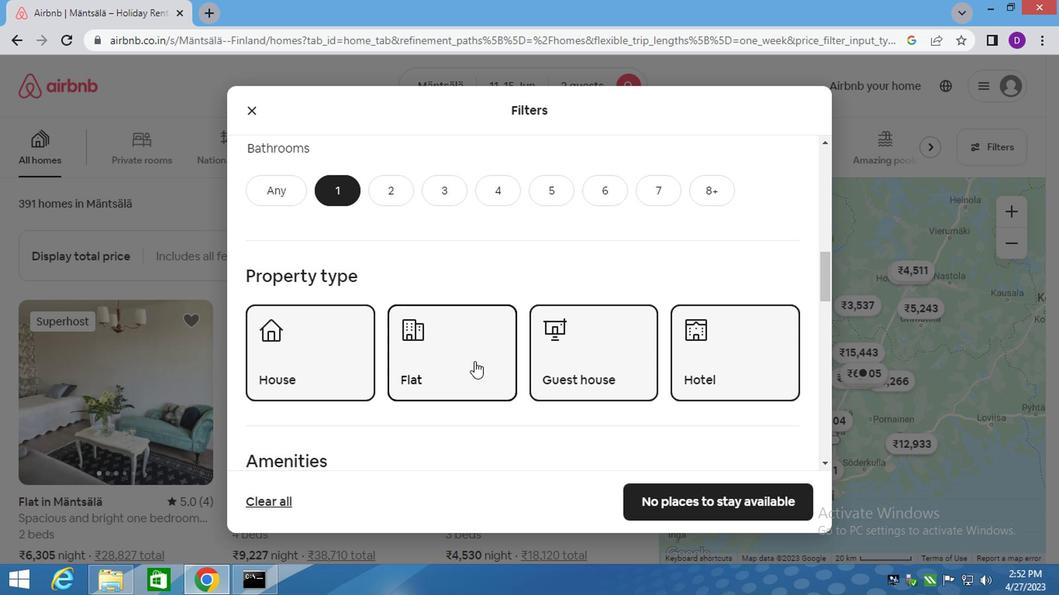 
Action: Mouse scrolled (467, 367) with delta (0, 0)
Screenshot: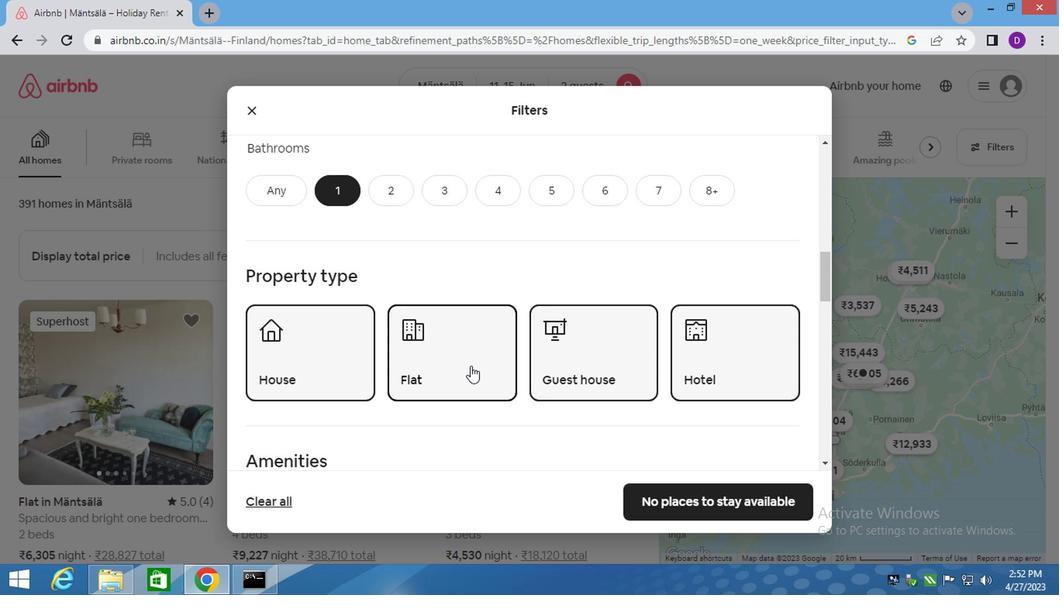 
Action: Mouse moved to (467, 367)
Screenshot: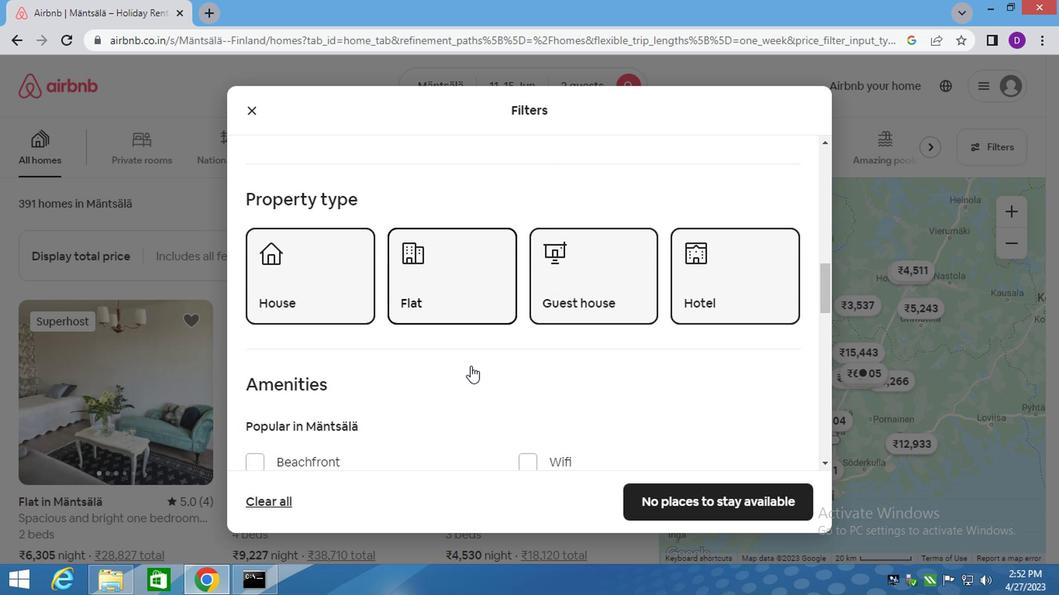 
Action: Mouse scrolled (467, 367) with delta (0, 0)
Screenshot: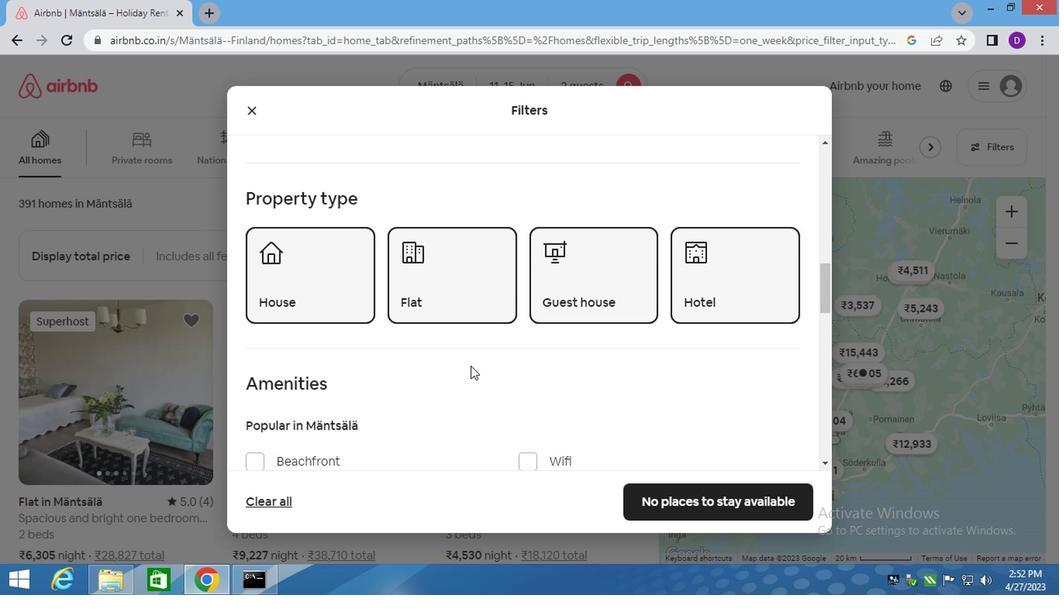 
Action: Mouse scrolled (467, 367) with delta (0, 0)
Screenshot: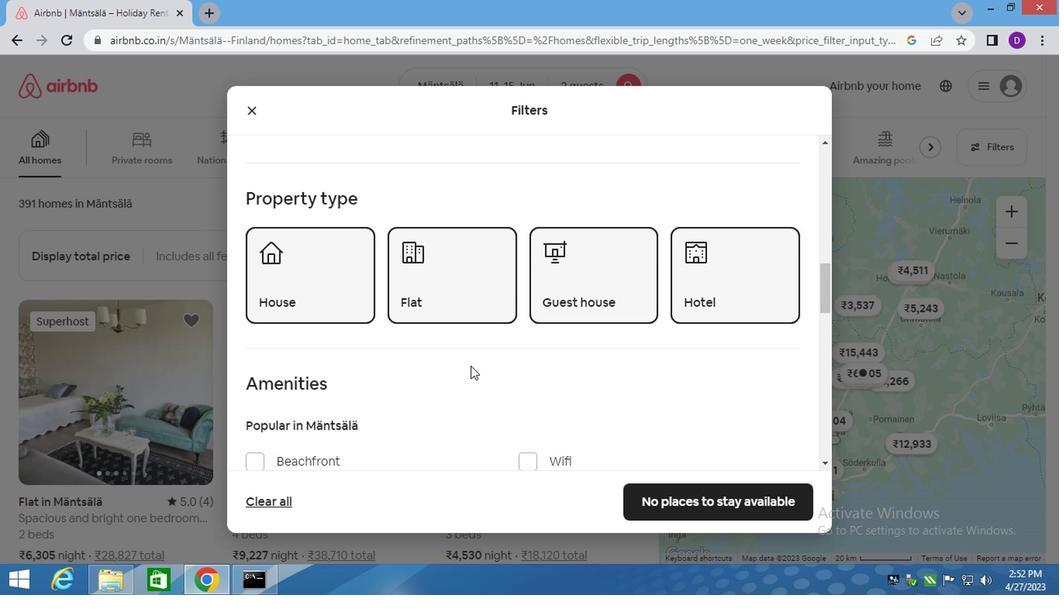 
Action: Mouse moved to (603, 367)
Screenshot: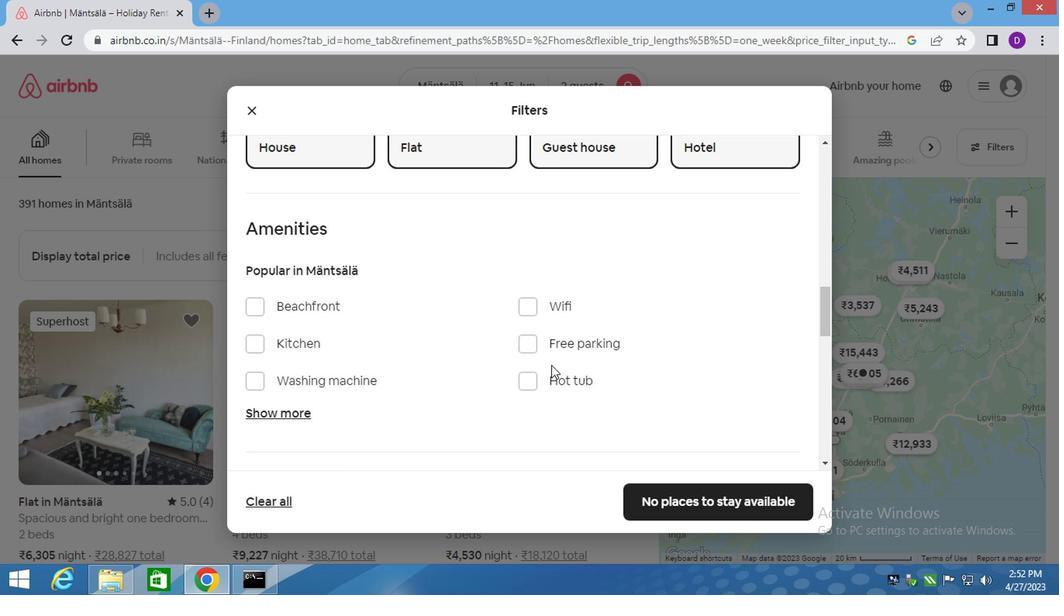 
Action: Mouse scrolled (603, 367) with delta (0, 0)
Screenshot: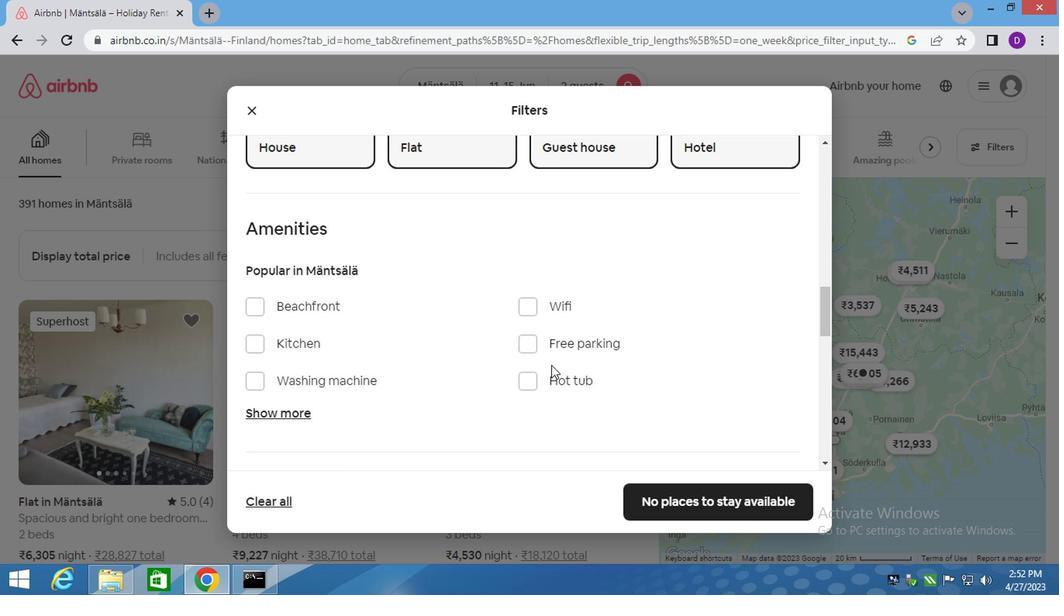 
Action: Mouse moved to (603, 367)
Screenshot: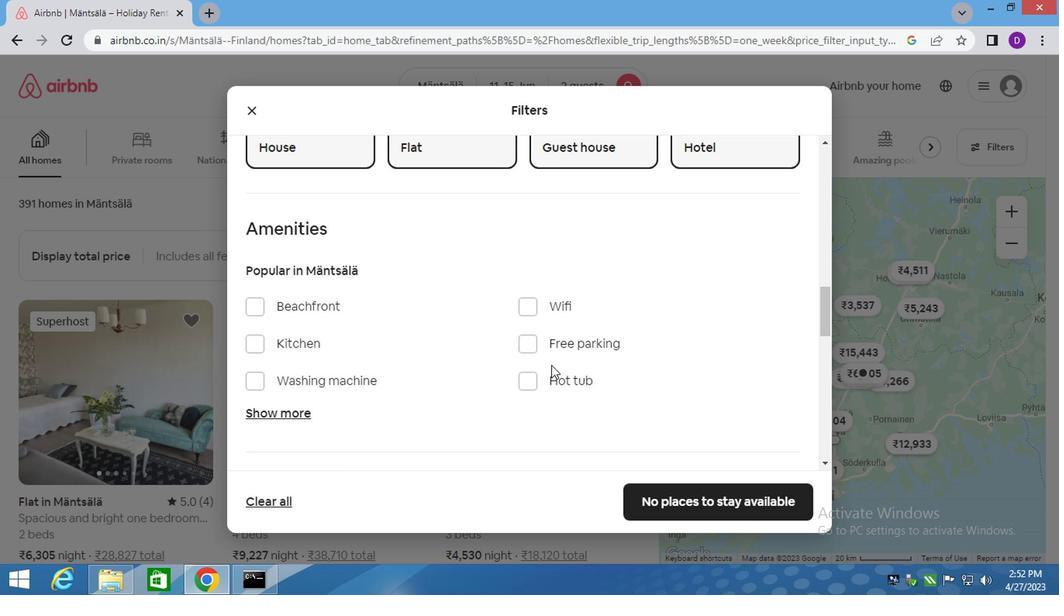
Action: Mouse scrolled (603, 367) with delta (0, 0)
Screenshot: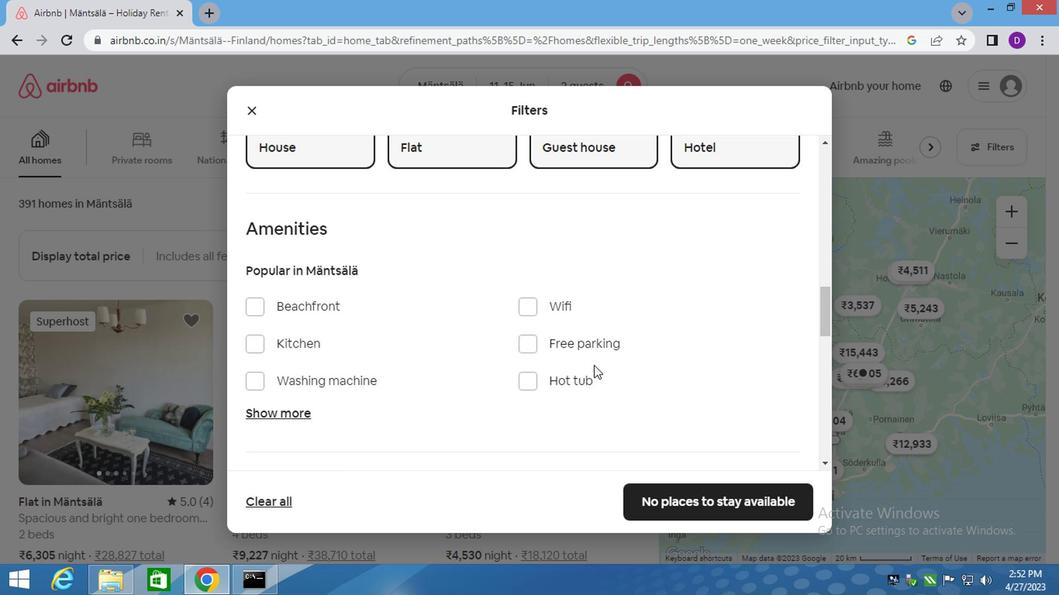 
Action: Mouse moved to (604, 369)
Screenshot: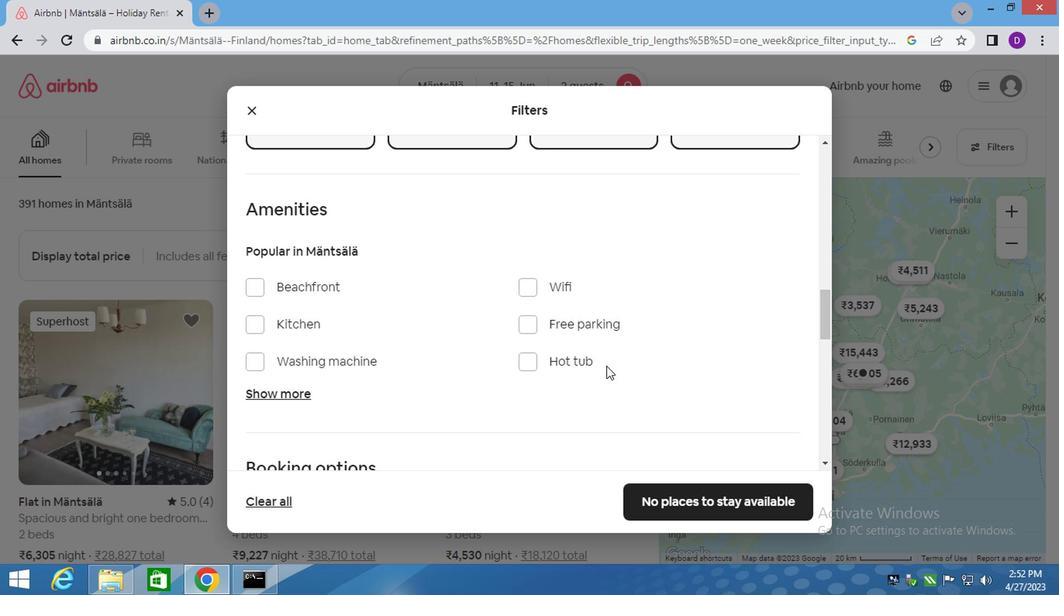 
Action: Mouse scrolled (604, 367) with delta (0, 0)
Screenshot: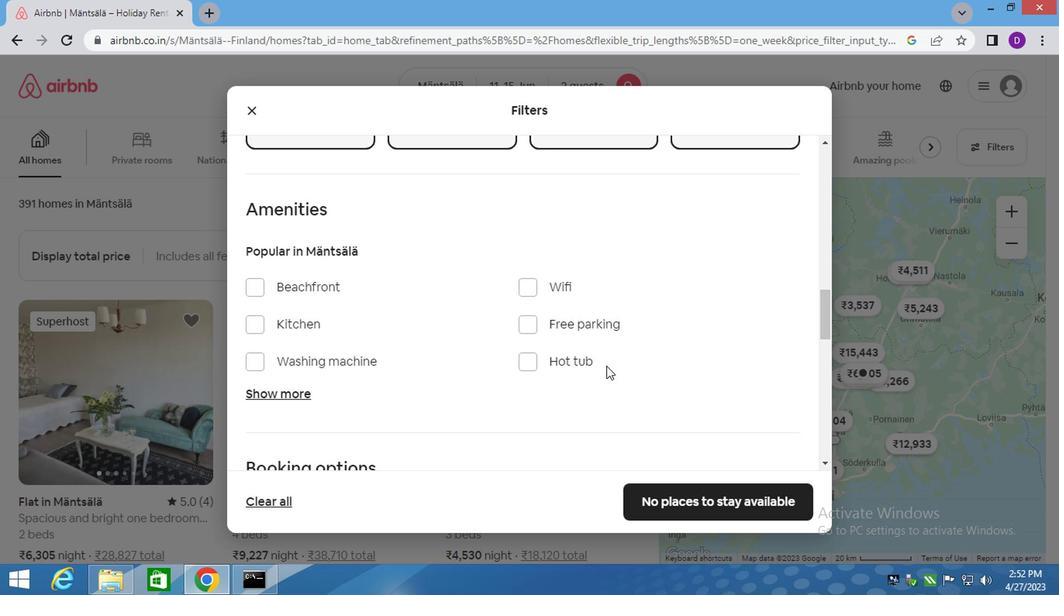 
Action: Mouse moved to (605, 369)
Screenshot: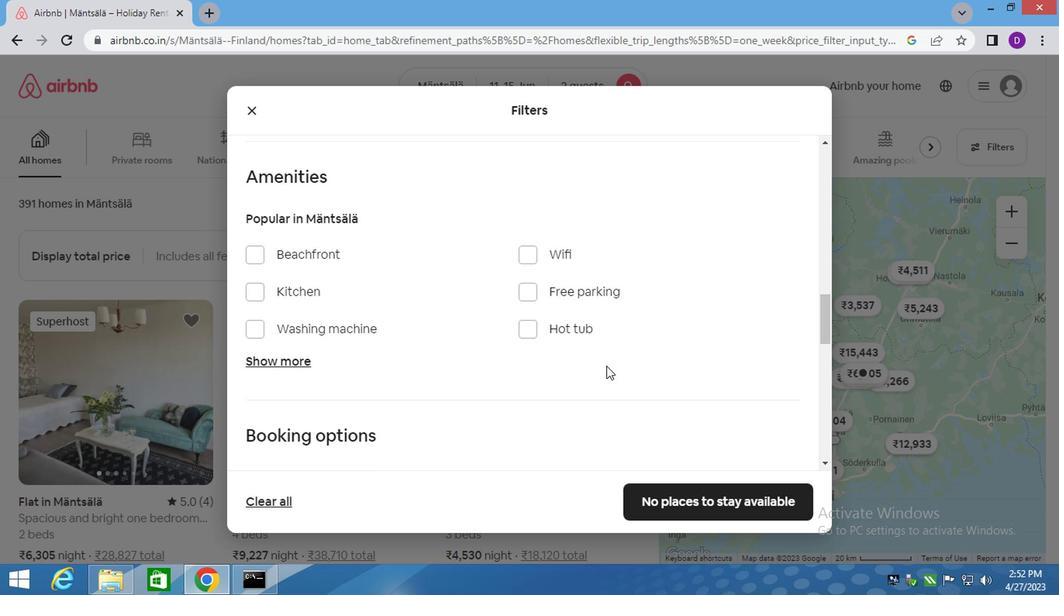 
Action: Mouse scrolled (605, 367) with delta (0, -1)
Screenshot: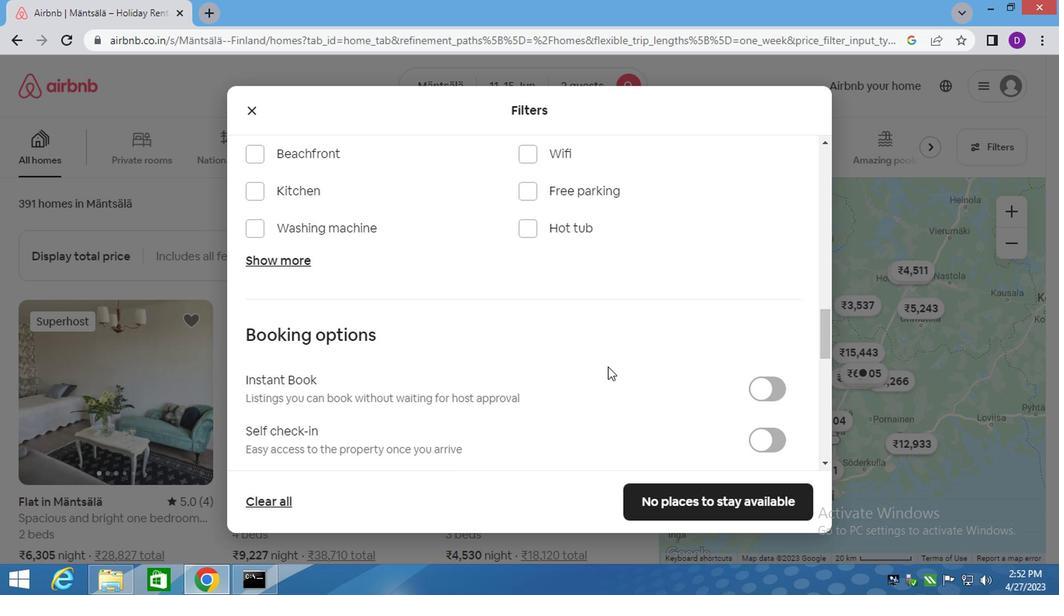 
Action: Mouse moved to (765, 279)
Screenshot: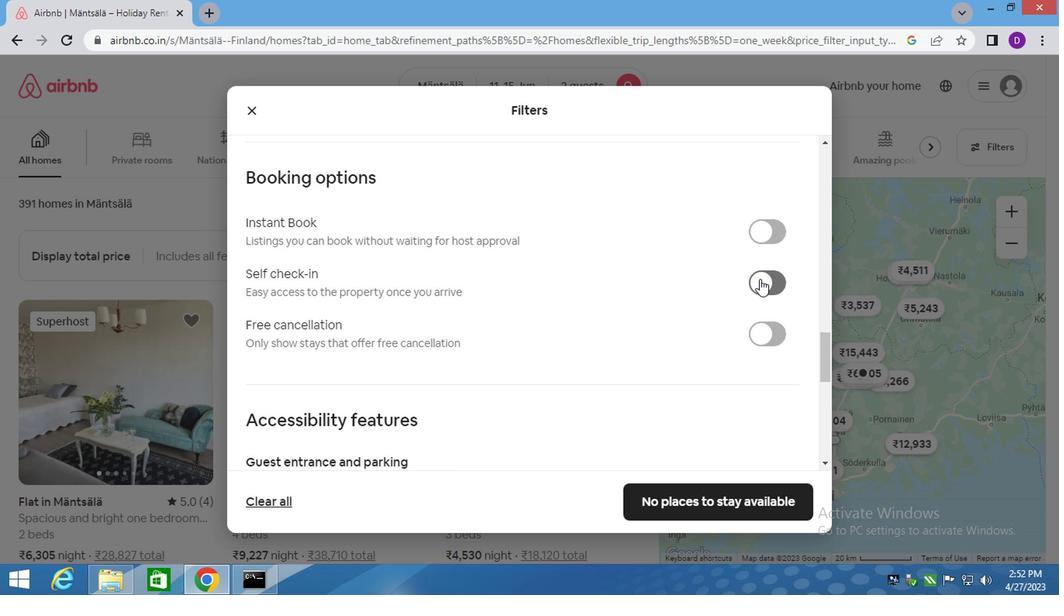 
Action: Mouse pressed left at (765, 279)
Screenshot: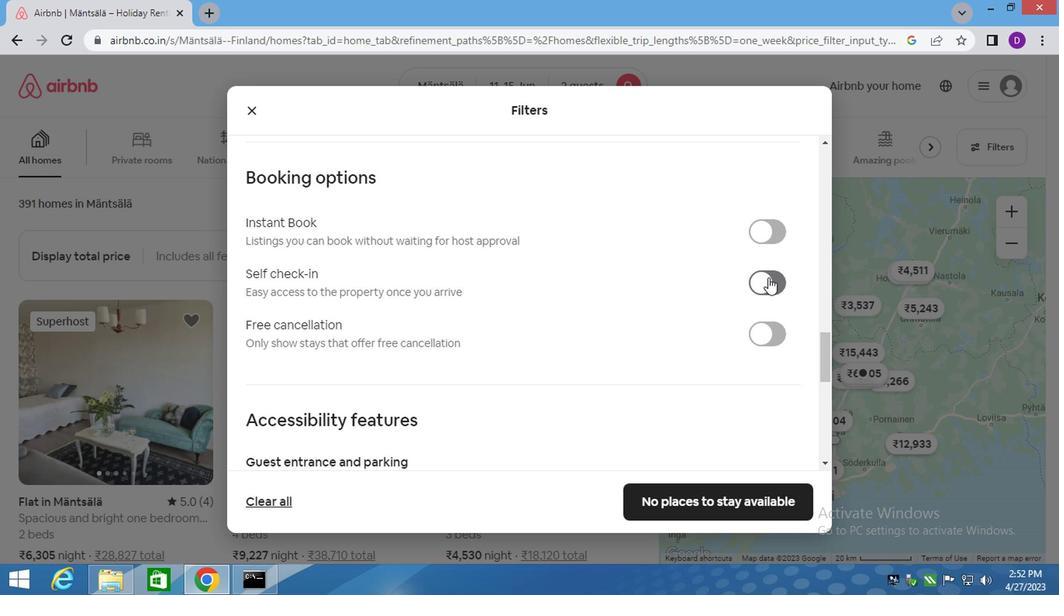 
Action: Mouse moved to (683, 492)
Screenshot: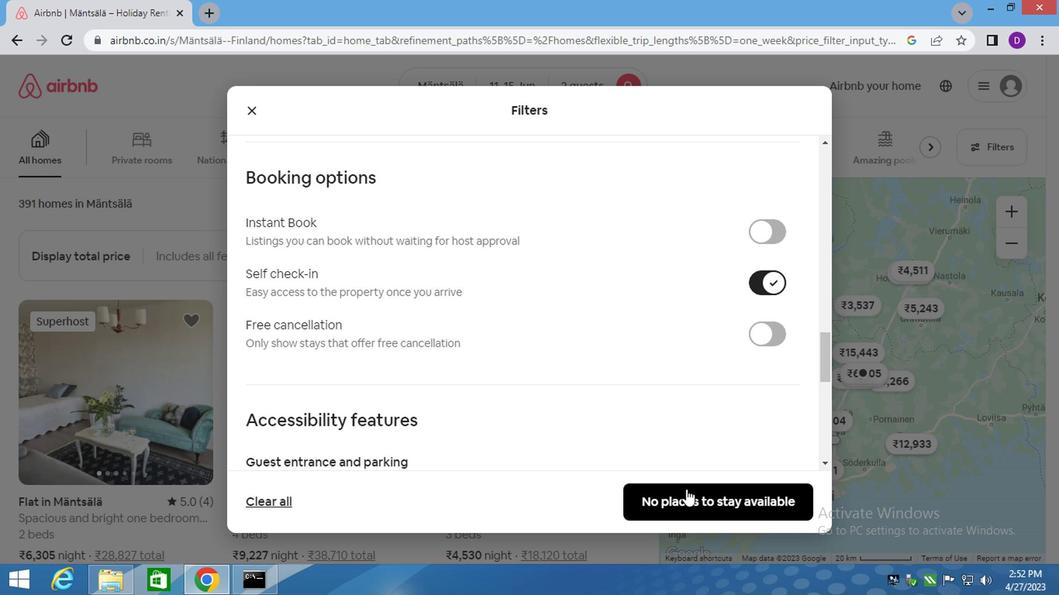 
Action: Mouse pressed left at (683, 492)
Screenshot: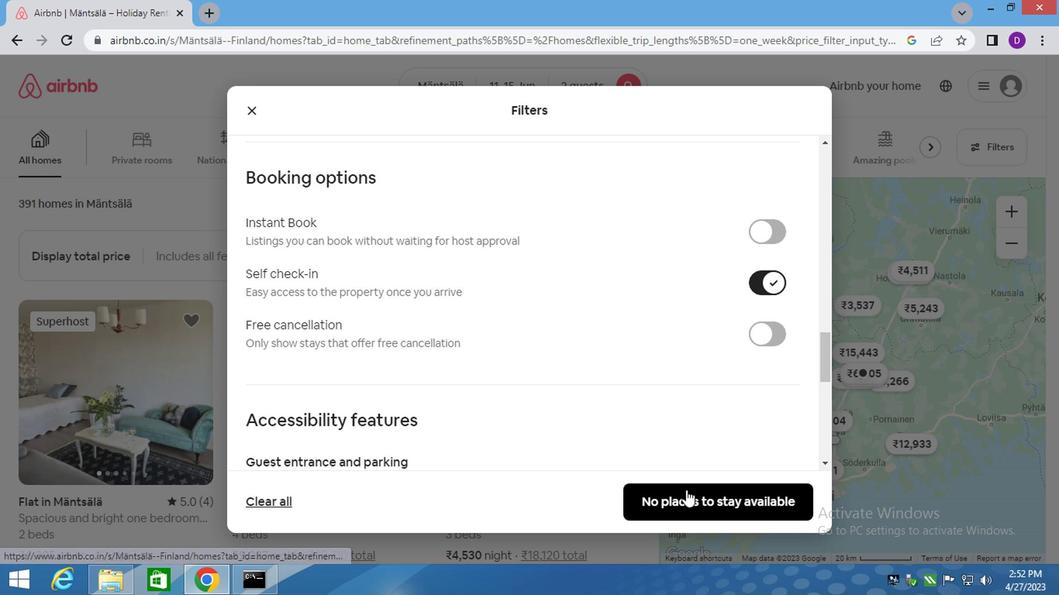 
Action: Mouse moved to (594, 377)
Screenshot: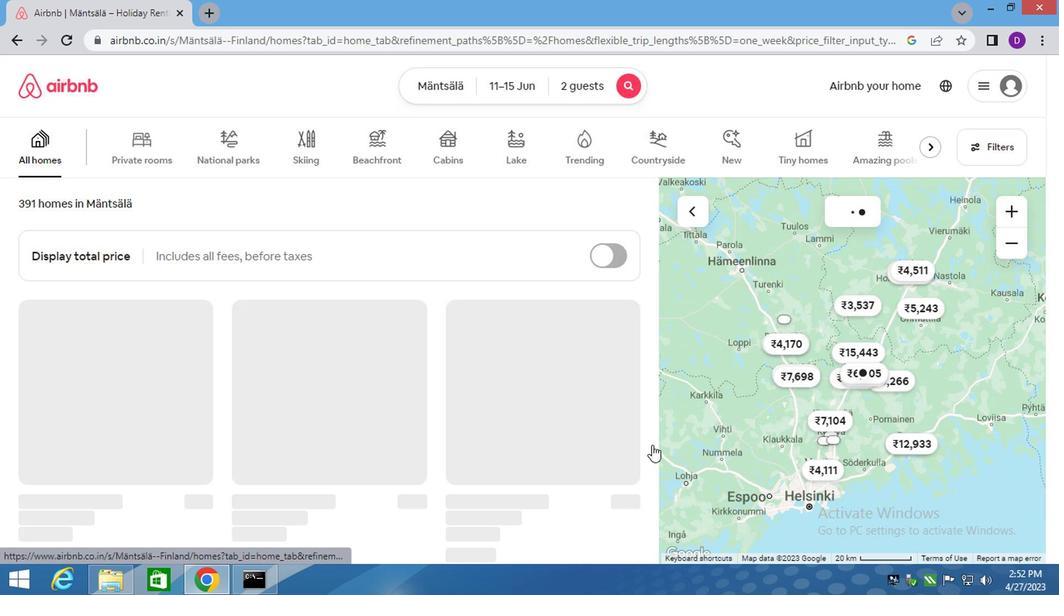 
